 Task: Add an event  with title  Product Demo Day, date '2024/04/26' to 2024/04/28 & Select Event type as  Group. Add location for the event as  654 Via Veneto, Rome, Italy and add a description: A team outing is a planned event or activity that takes employees out of the usual work environment to engage in recreational and team-building activities. It provides an opportunity for team members to bond, unwind, and strengthen their professional relationships in a more relaxed setting.Create an event link  http-productdemodaycom & Select the event color as  Orange. , logged in from the account softage.1@softage.netand send the event invitation to softage.2@softage.net and softage.3@softage.net
Action: Mouse moved to (701, 104)
Screenshot: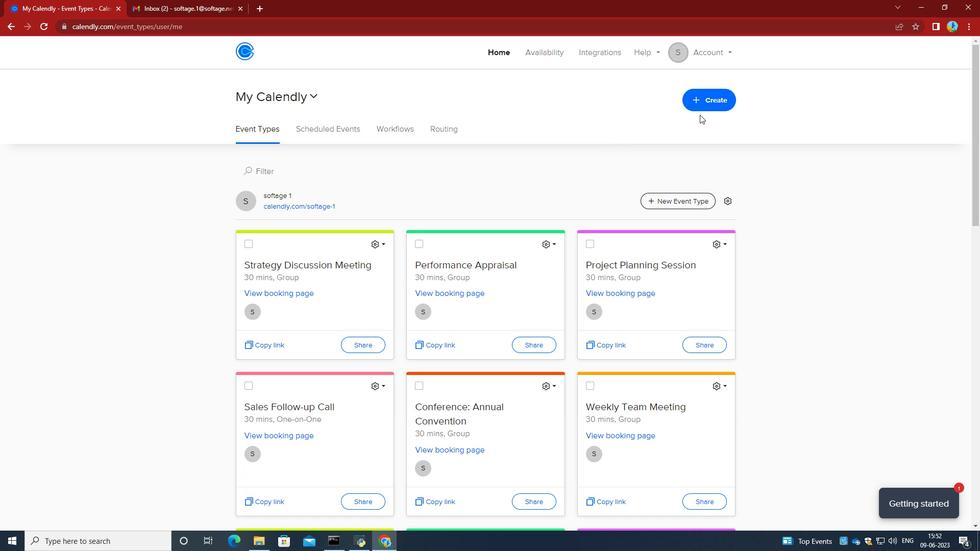 
Action: Mouse pressed left at (701, 104)
Screenshot: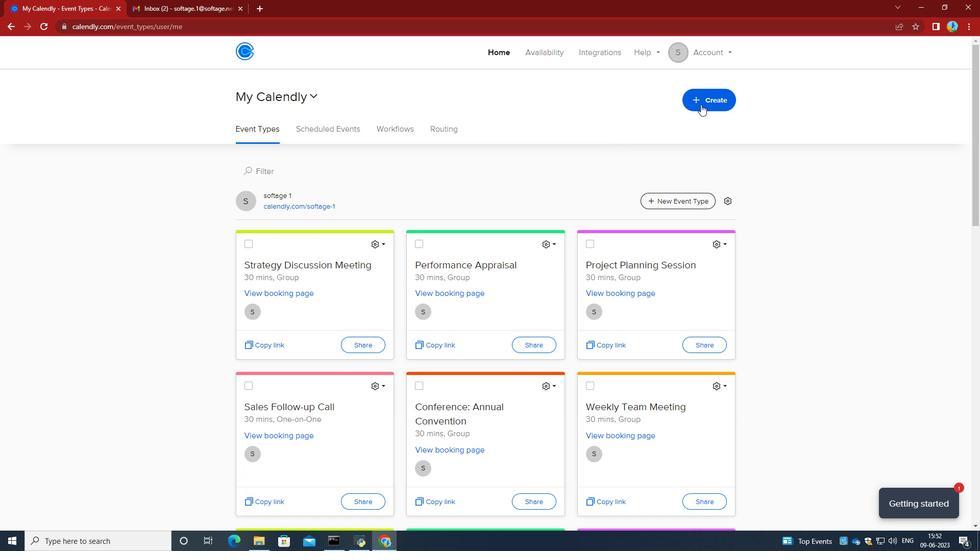 
Action: Mouse moved to (622, 135)
Screenshot: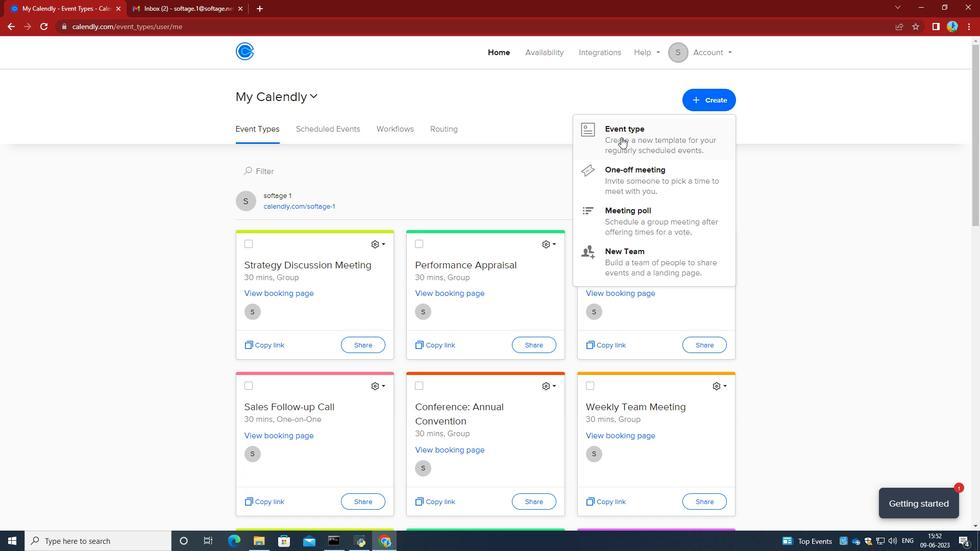 
Action: Mouse pressed left at (622, 135)
Screenshot: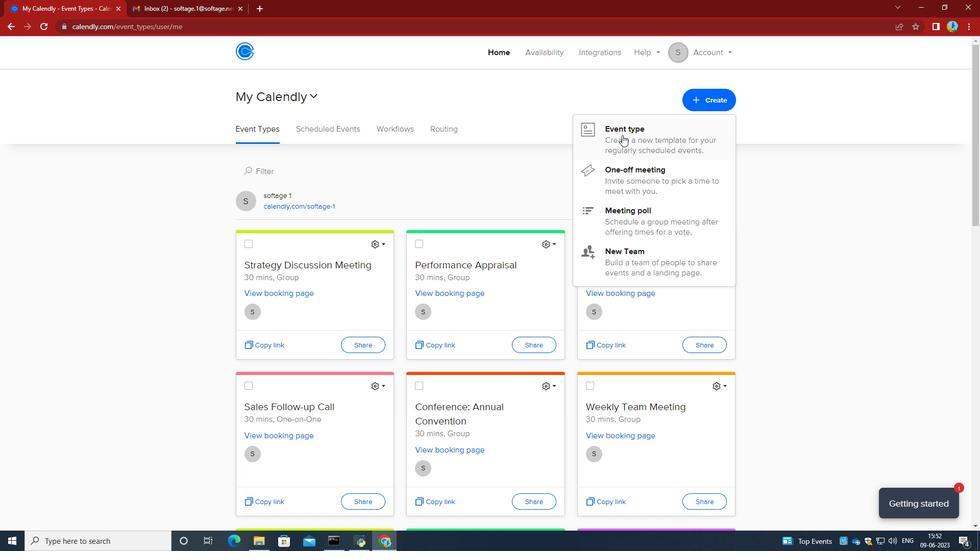 
Action: Mouse moved to (465, 220)
Screenshot: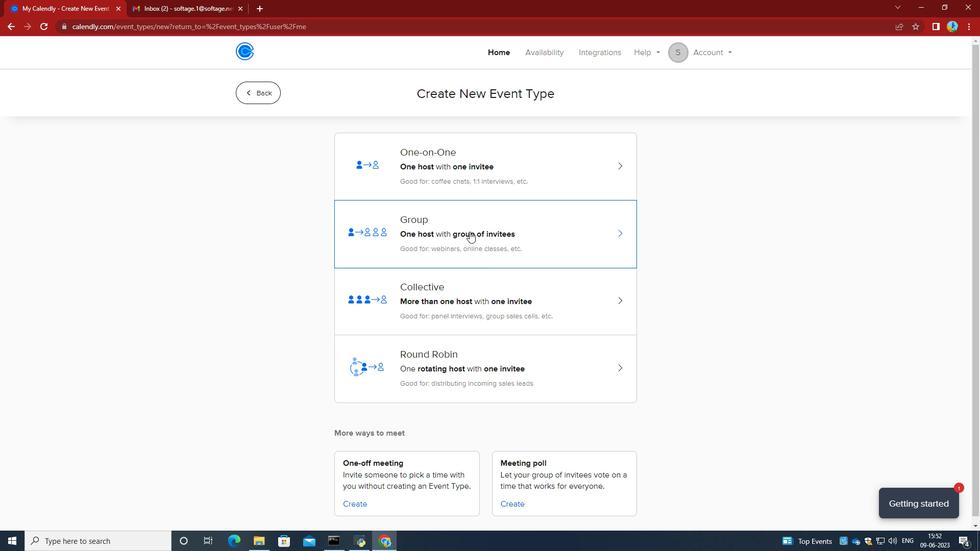 
Action: Mouse pressed left at (465, 220)
Screenshot: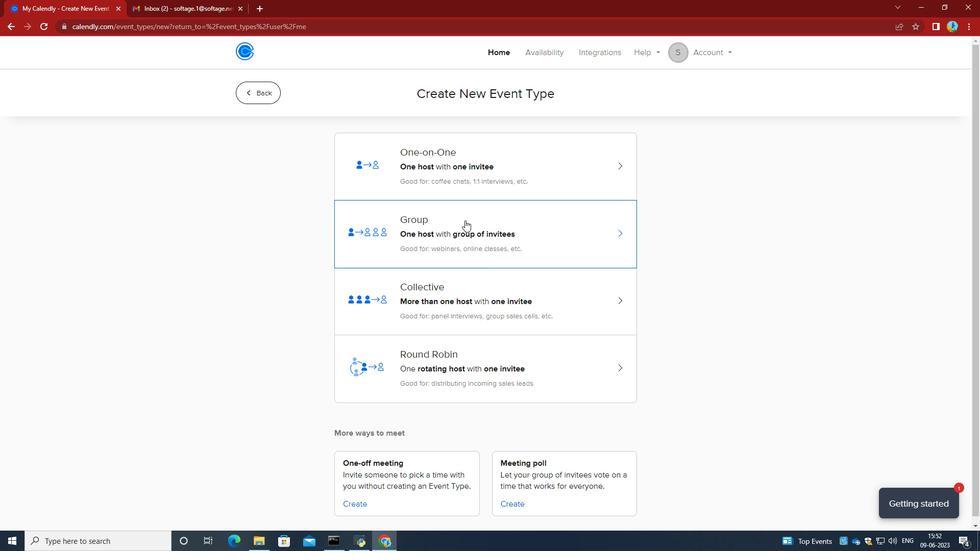 
Action: Mouse moved to (333, 235)
Screenshot: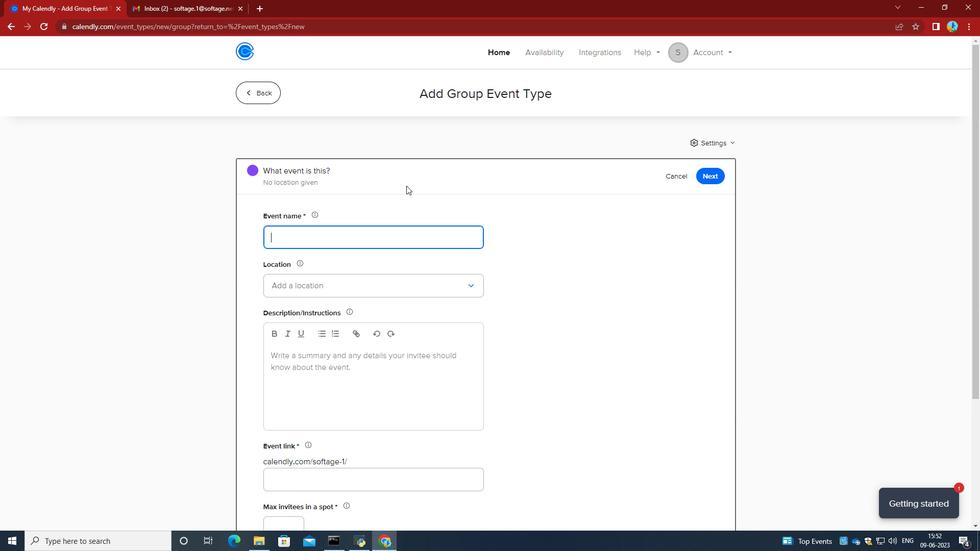 
Action: Mouse pressed left at (333, 235)
Screenshot: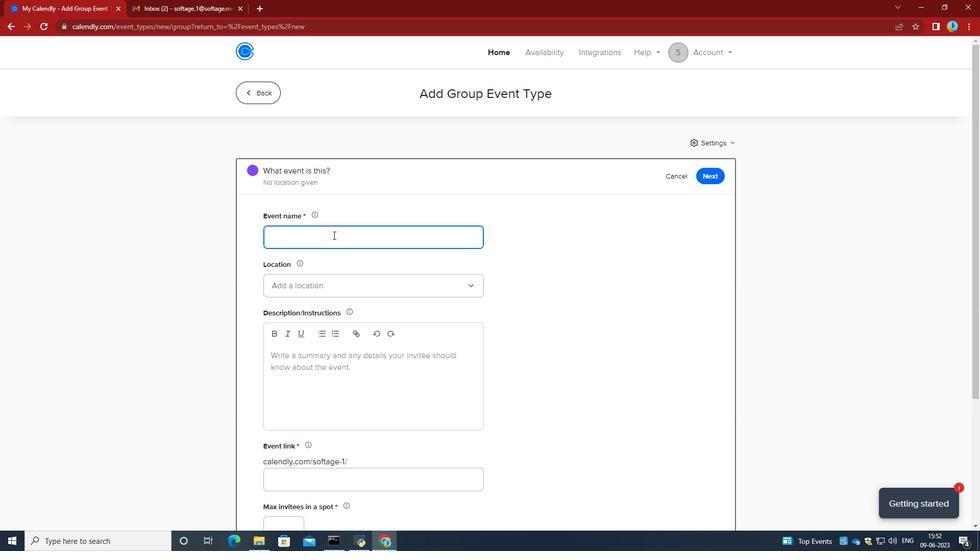 
Action: Key pressed <Key.caps_lock>P<Key.caps_lock>roduct<Key.space><Key.caps_lock>D<Key.caps_lock>emo<Key.space><Key.caps_lock>D<Key.caps_lock>ay<Key.space>
Screenshot: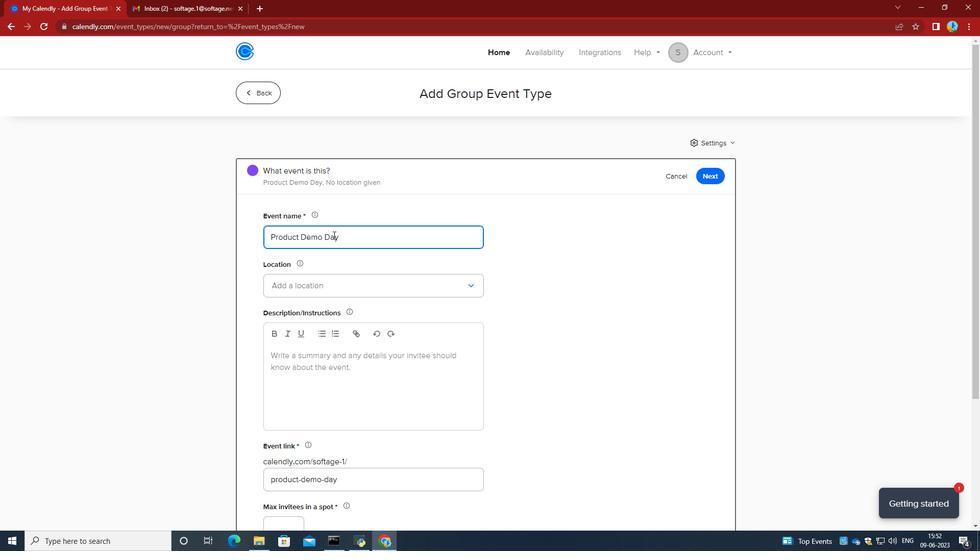 
Action: Mouse moved to (319, 283)
Screenshot: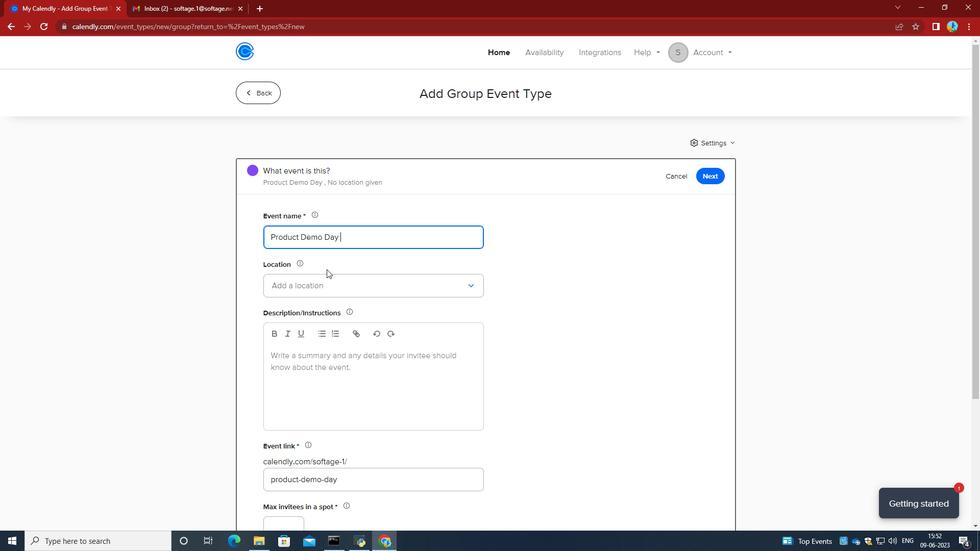 
Action: Mouse pressed left at (319, 283)
Screenshot: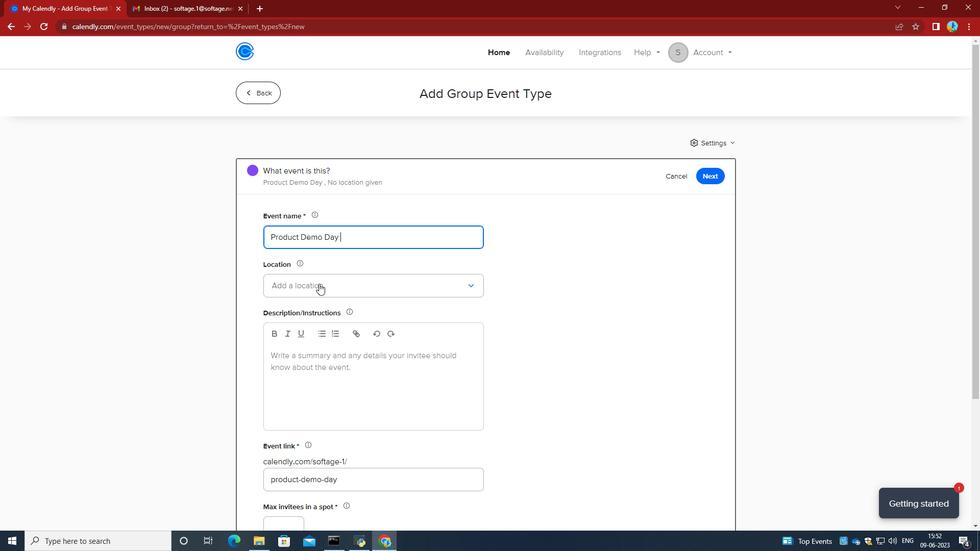
Action: Mouse moved to (313, 311)
Screenshot: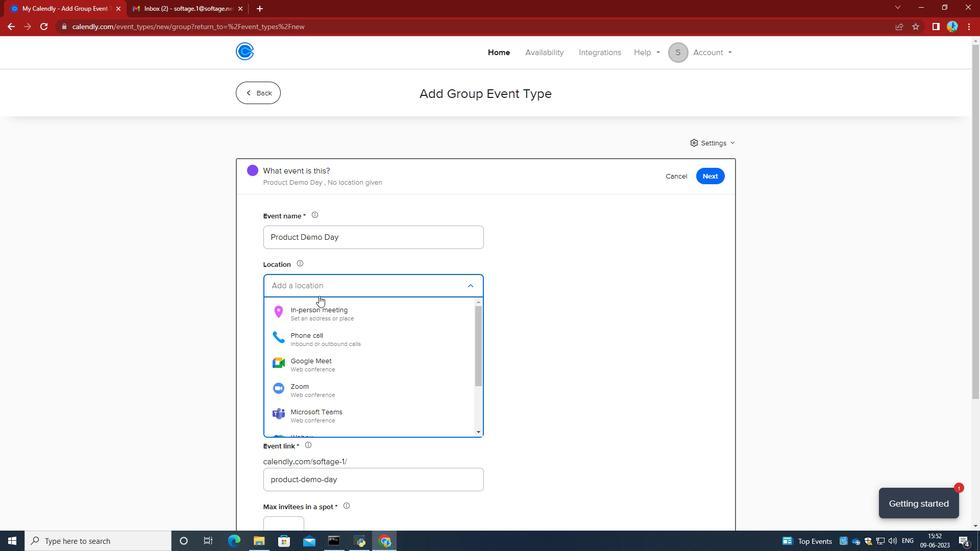 
Action: Mouse pressed left at (313, 311)
Screenshot: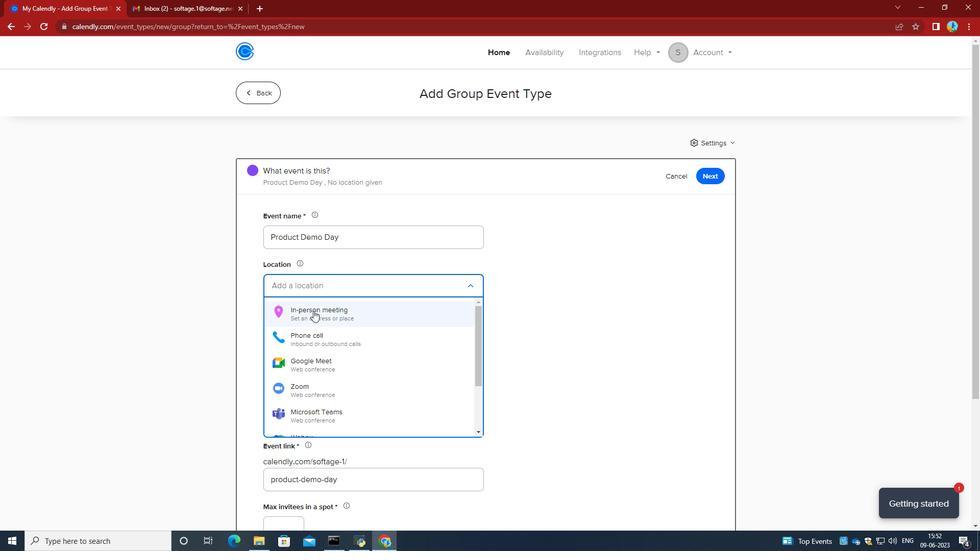 
Action: Mouse moved to (467, 168)
Screenshot: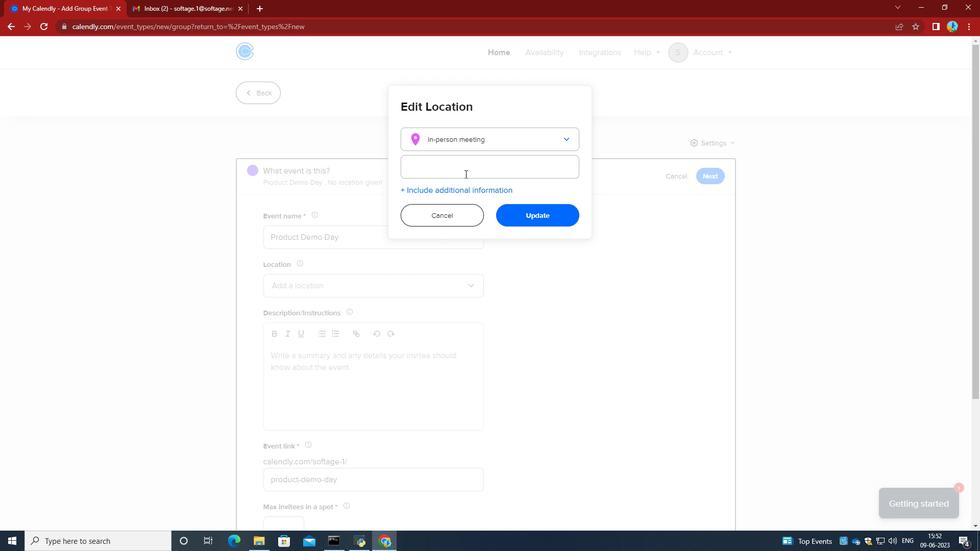 
Action: Mouse pressed left at (467, 168)
Screenshot: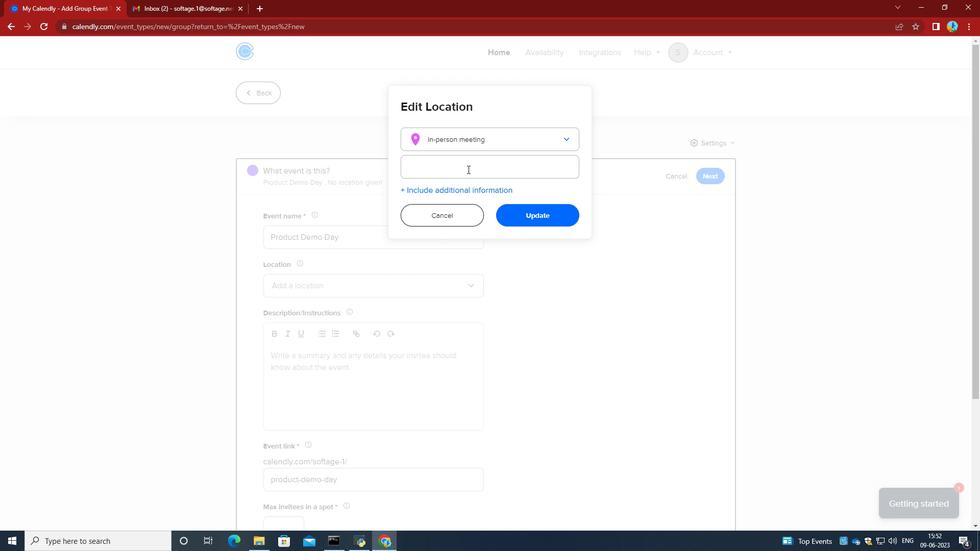 
Action: Mouse moved to (468, 168)
Screenshot: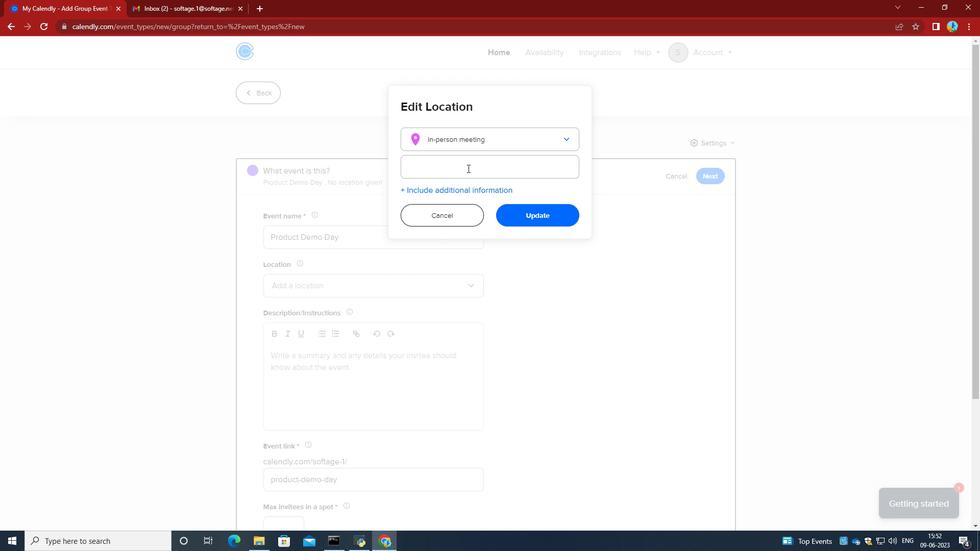 
Action: Key pressed 654<Key.space><Key.caps_lock>V<Key.caps_lock>ia<Key.space><Key.caps_lock>V<Key.caps_lock>eneto,<Key.space><Key.caps_lock>R<Key.caps_lock>ome,<Key.space><Key.caps_lock>I<Key.caps_lock>taly
Screenshot: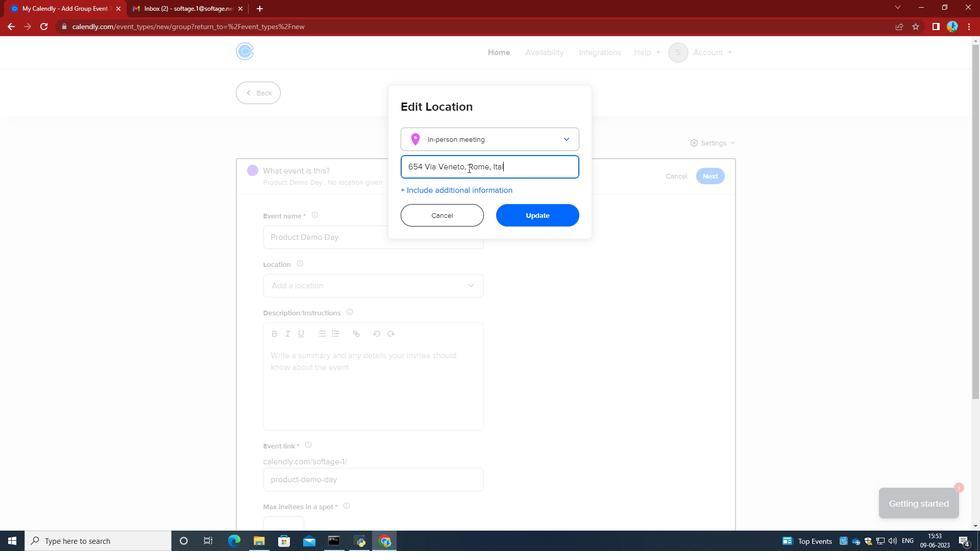 
Action: Mouse moved to (550, 222)
Screenshot: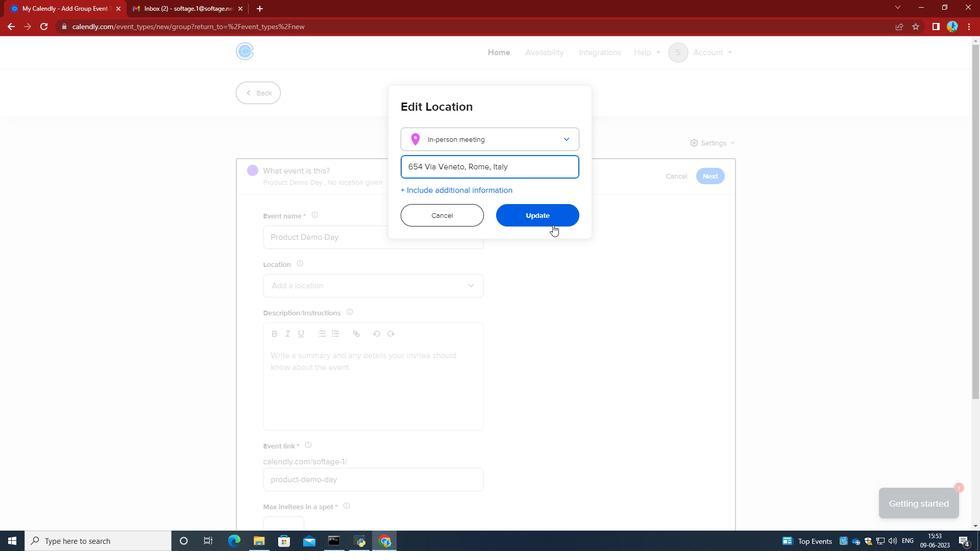 
Action: Mouse pressed left at (550, 222)
Screenshot: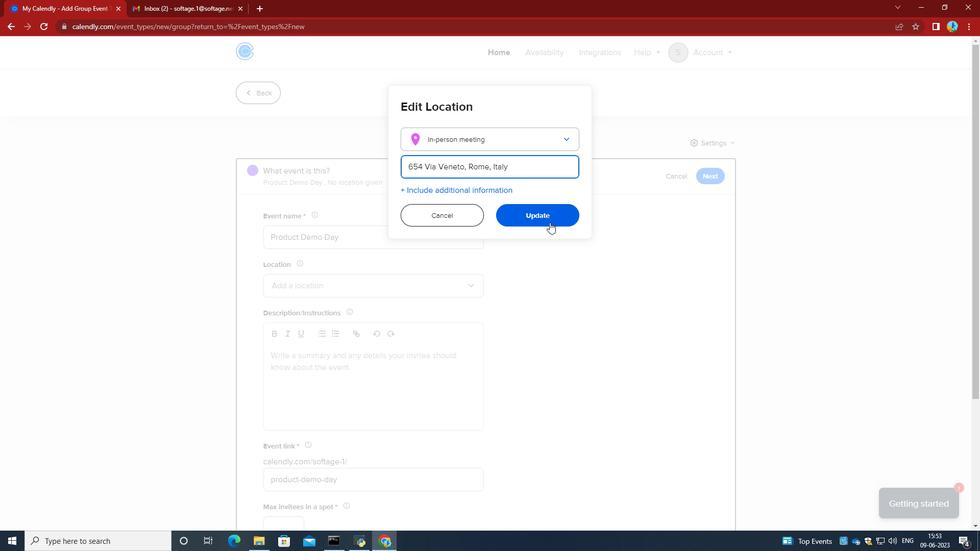 
Action: Mouse moved to (354, 387)
Screenshot: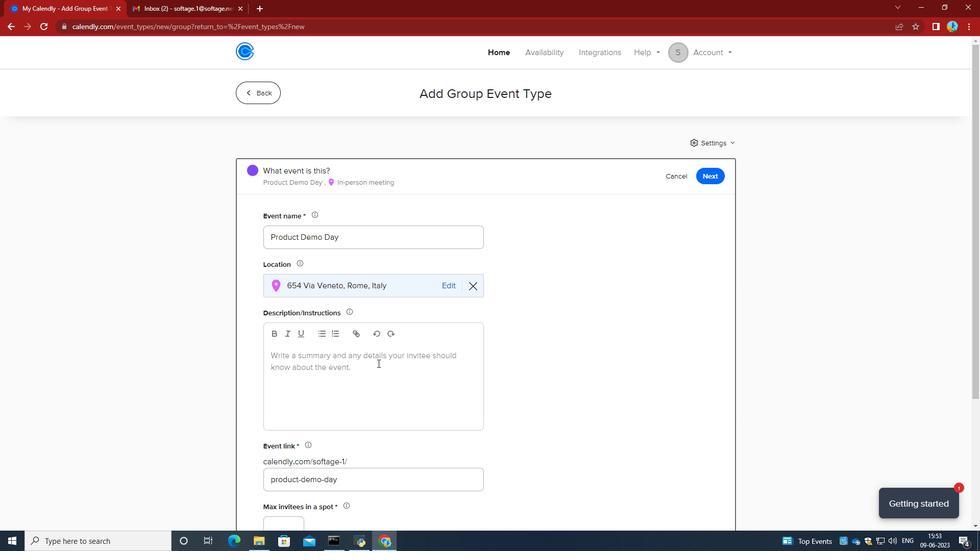 
Action: Mouse pressed left at (354, 387)
Screenshot: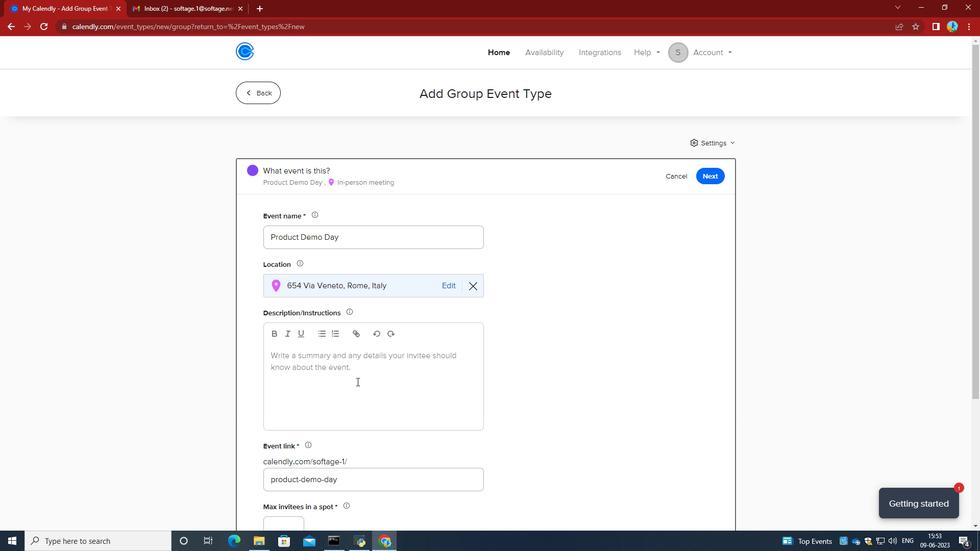 
Action: Key pressed <Key.caps_lock>A<Key.space><Key.caps_lock>team<Key.space>bu<Key.backspace><Key.backspace>outing<Key.space>is<Key.space>a<Key.space>planned<Key.space>event<Key.space>or<Key.space>activity<Key.space>that<Key.space>takes<Key.space>employees<Key.space>out<Key.space>of<Key.space>the<Key.space>usual<Key.space>work<Key.space>environment<Key.space>to<Key.space>engage<Key.space>in<Key.space>recreational<Key.space>and<Key.space>team-building<Key.space>activities.<Key.space><Key.caps_lock>I<Key.caps_lock>t<Key.space>provides<Key.space>an<Key.space>opportunity<Key.space>for<Key.space>team<Key.space>members<Key.space>to<Key.space>bond,<Key.space>unwind,<Key.space>and<Key.space>strengthrn<Key.backspace><Key.backspace>en<Key.space>their<Key.space>professional<Key.space>relationship<Key.space>in<Key.space>a<Key.space>more<Key.space>relaxed<Key.space>setting.<Key.space>
Screenshot: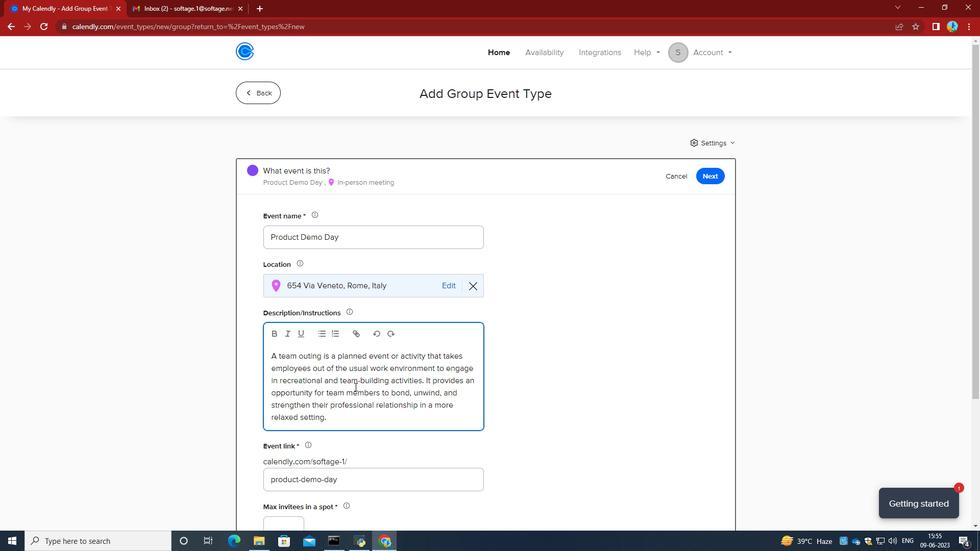 
Action: Mouse moved to (344, 482)
Screenshot: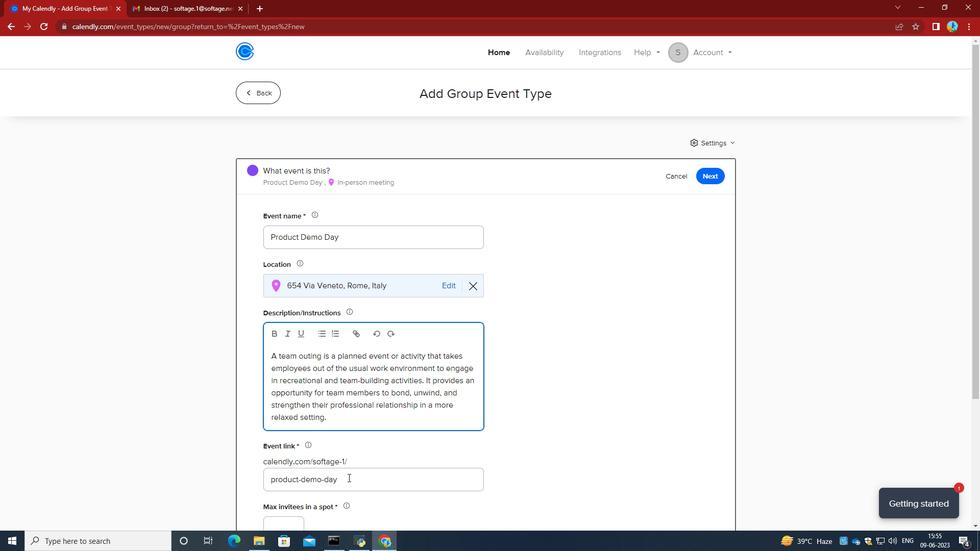 
Action: Mouse pressed left at (344, 482)
Screenshot: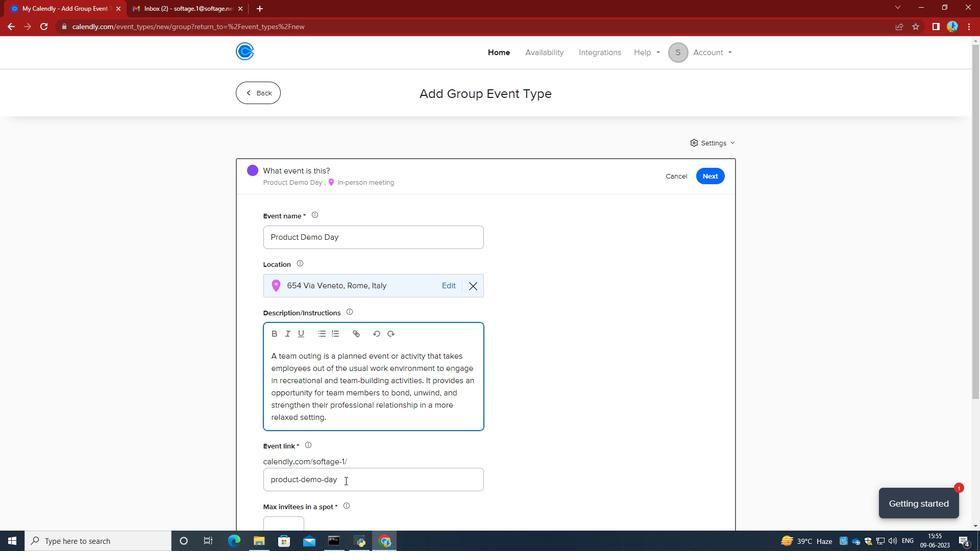 
Action: Mouse moved to (266, 479)
Screenshot: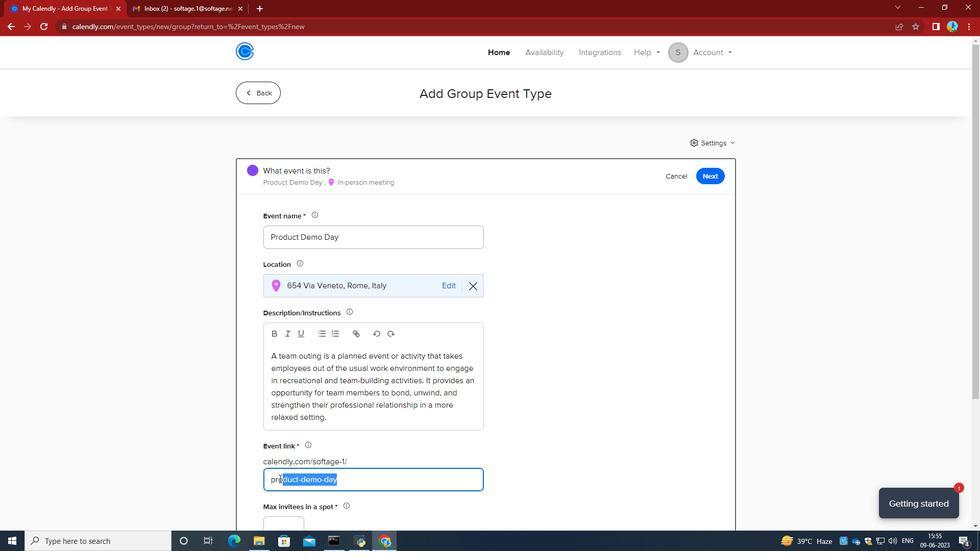 
Action: Key pressed <Key.backspace>http-productdemodaycom
Screenshot: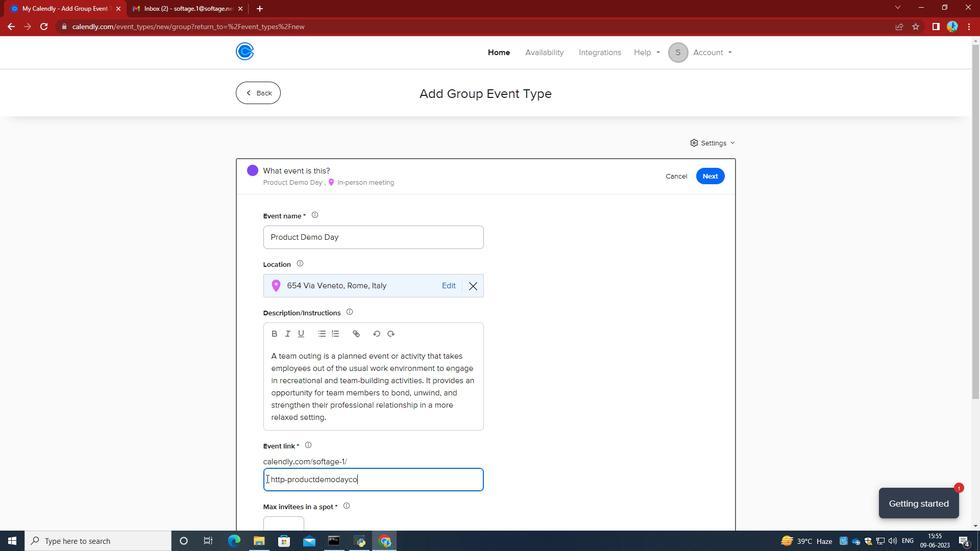 
Action: Mouse moved to (281, 470)
Screenshot: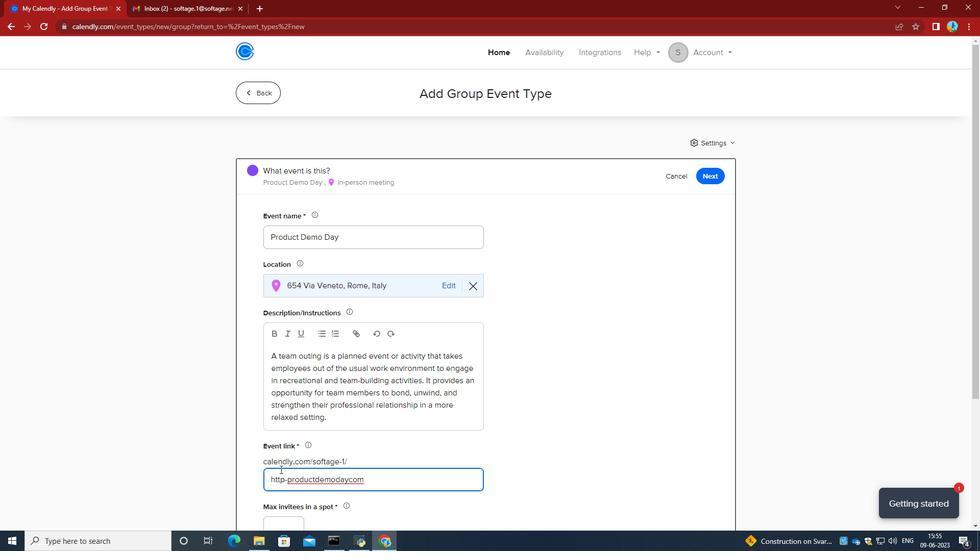 
Action: Mouse scrolled (281, 469) with delta (0, 0)
Screenshot: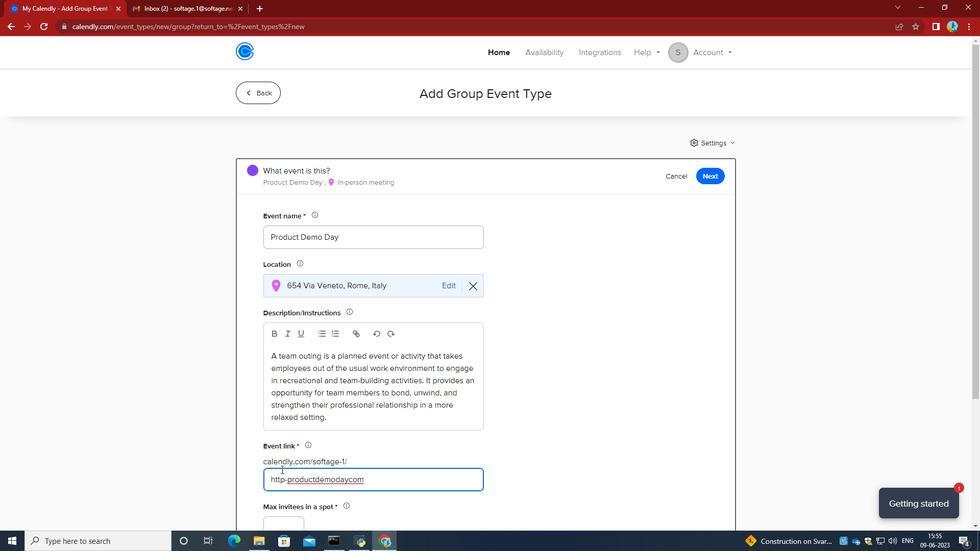 
Action: Mouse moved to (286, 472)
Screenshot: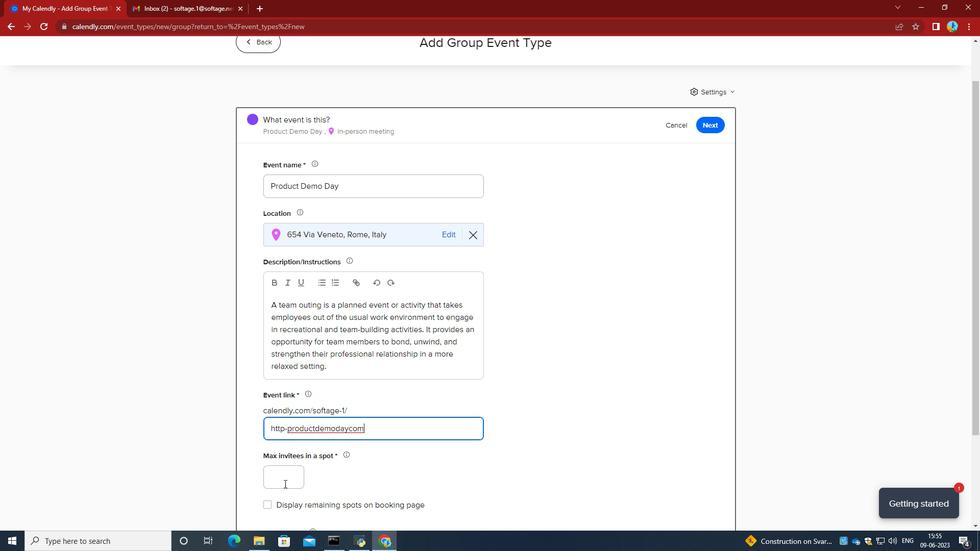 
Action: Mouse pressed left at (286, 472)
Screenshot: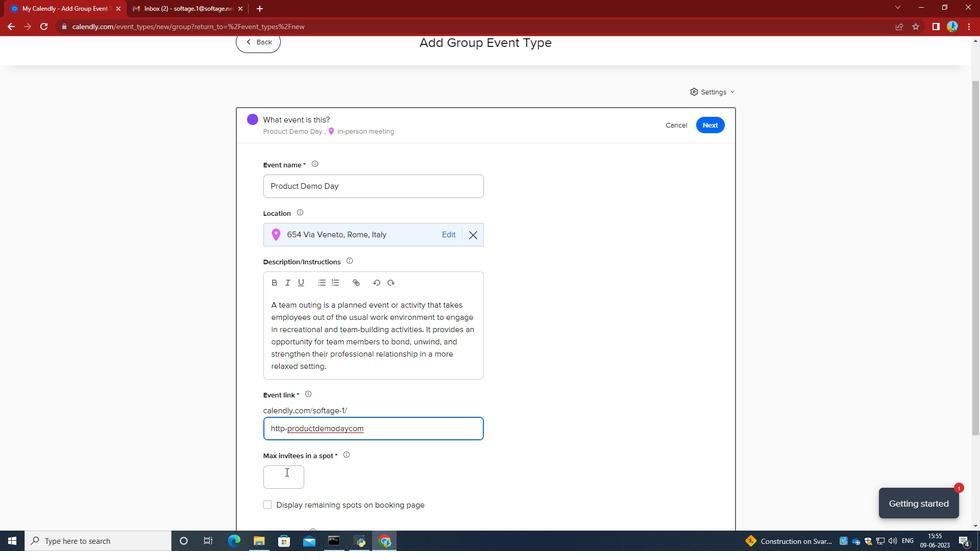 
Action: Key pressed 2
Screenshot: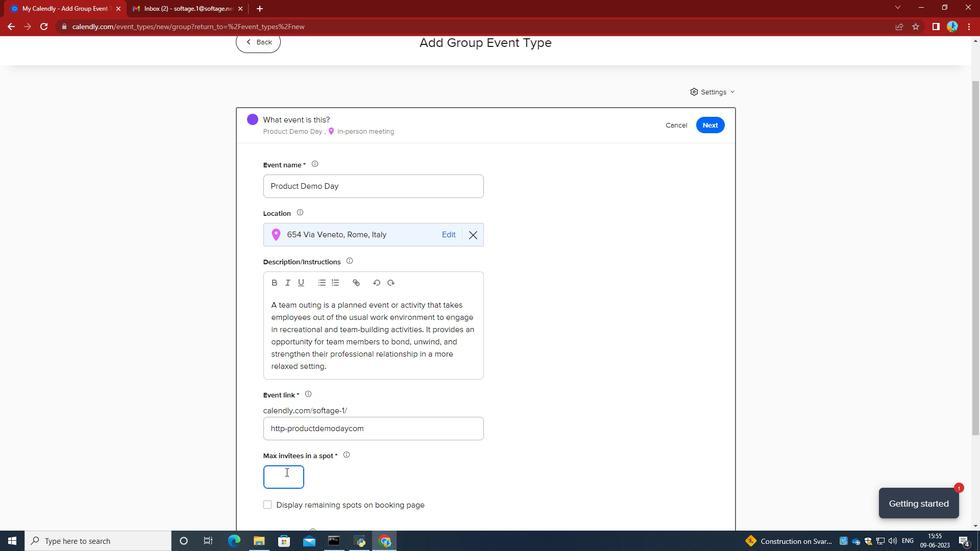 
Action: Mouse moved to (343, 469)
Screenshot: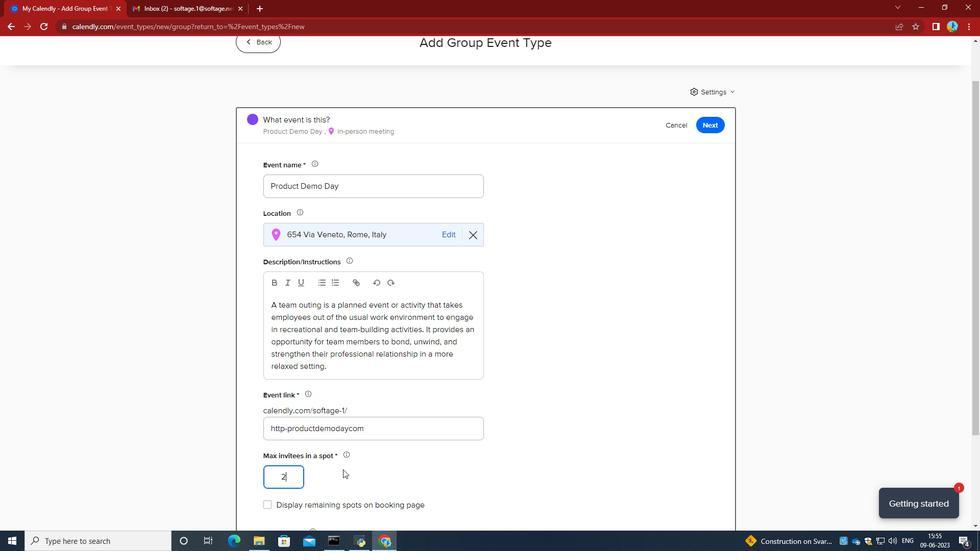 
Action: Mouse scrolled (343, 469) with delta (0, 0)
Screenshot: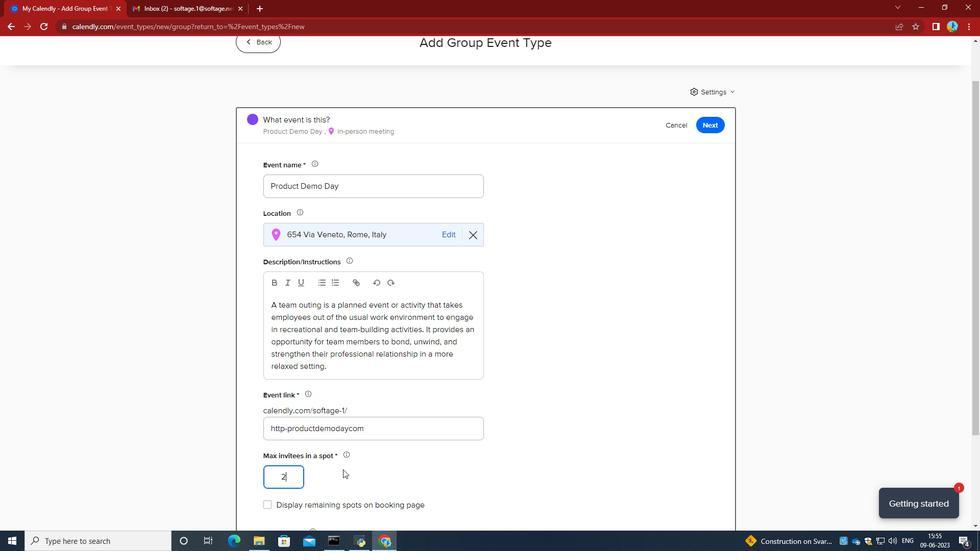 
Action: Mouse moved to (344, 469)
Screenshot: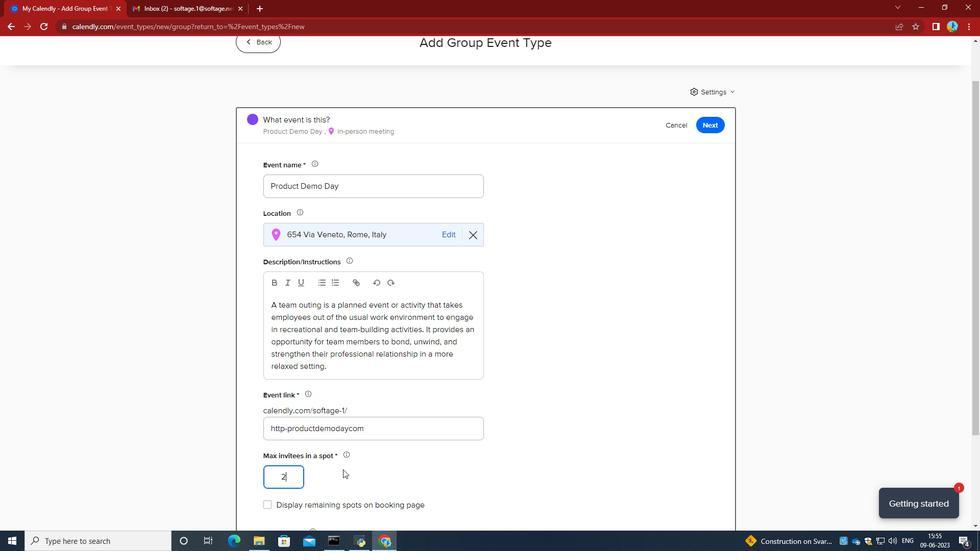 
Action: Mouse scrolled (344, 469) with delta (0, 0)
Screenshot: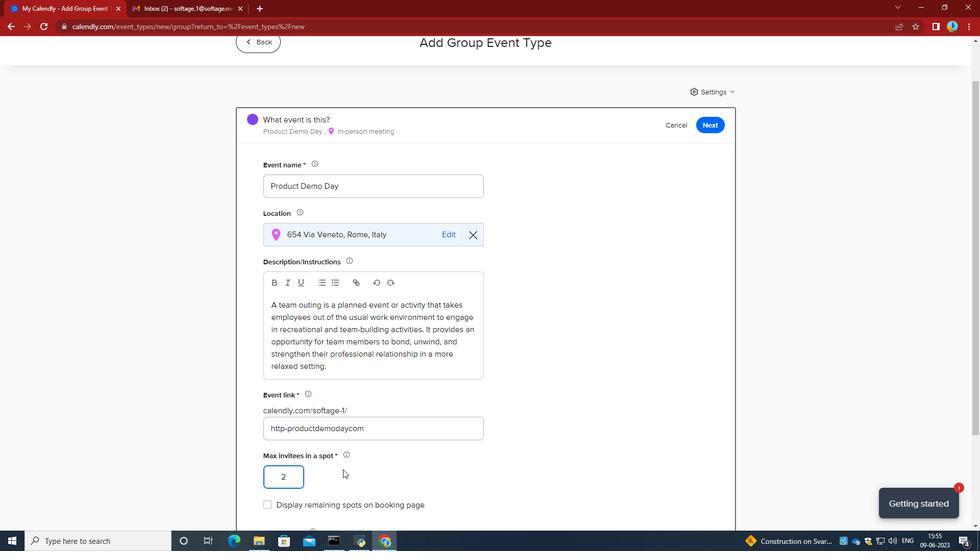 
Action: Mouse moved to (345, 471)
Screenshot: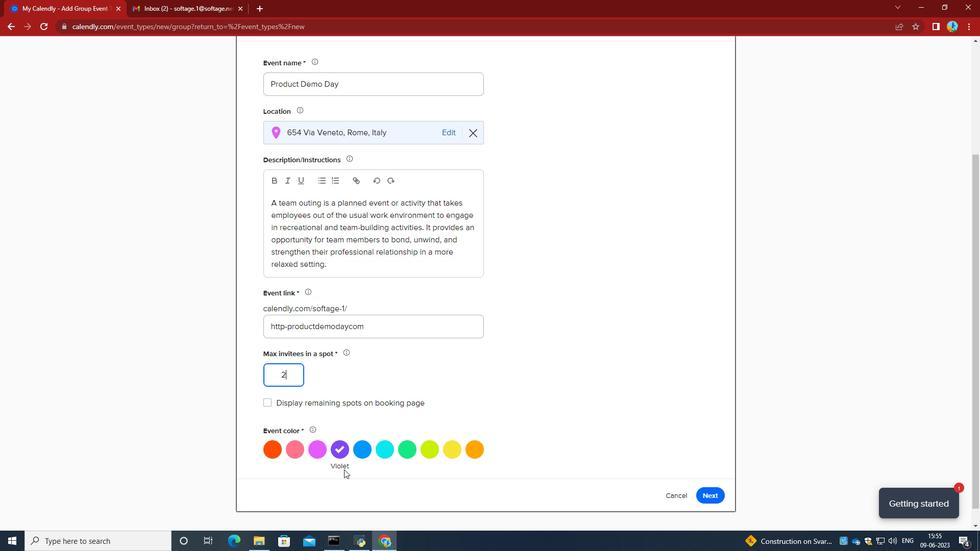 
Action: Mouse scrolled (345, 470) with delta (0, 0)
Screenshot: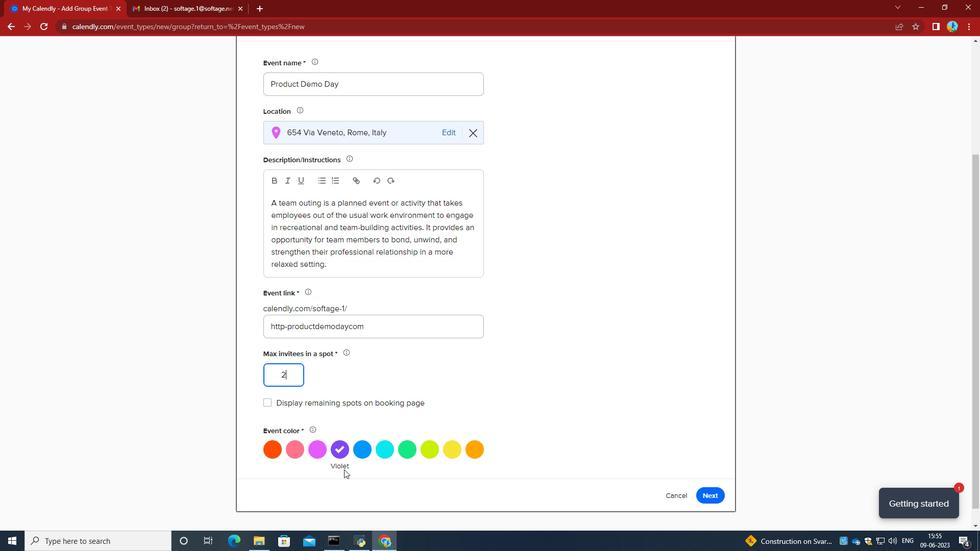 
Action: Mouse moved to (473, 434)
Screenshot: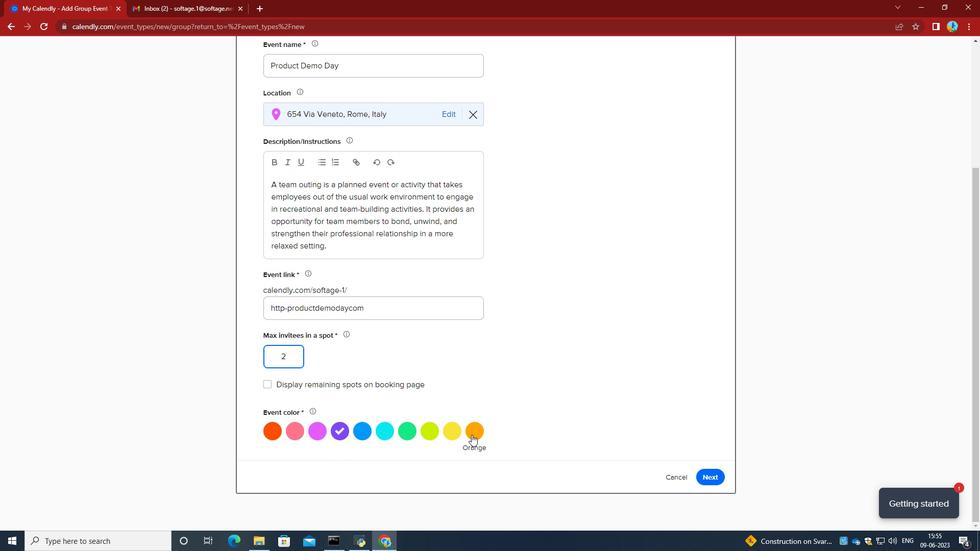
Action: Mouse pressed left at (473, 434)
Screenshot: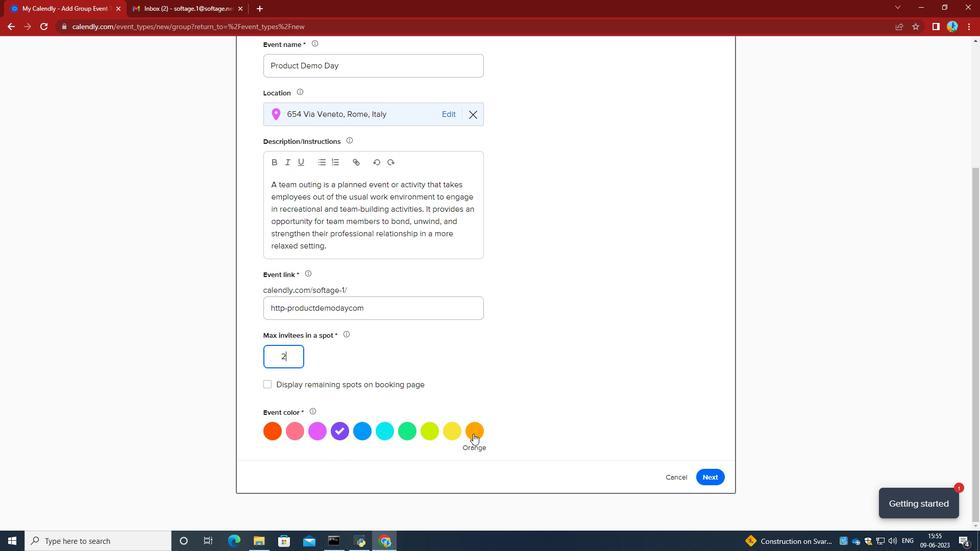 
Action: Mouse moved to (717, 478)
Screenshot: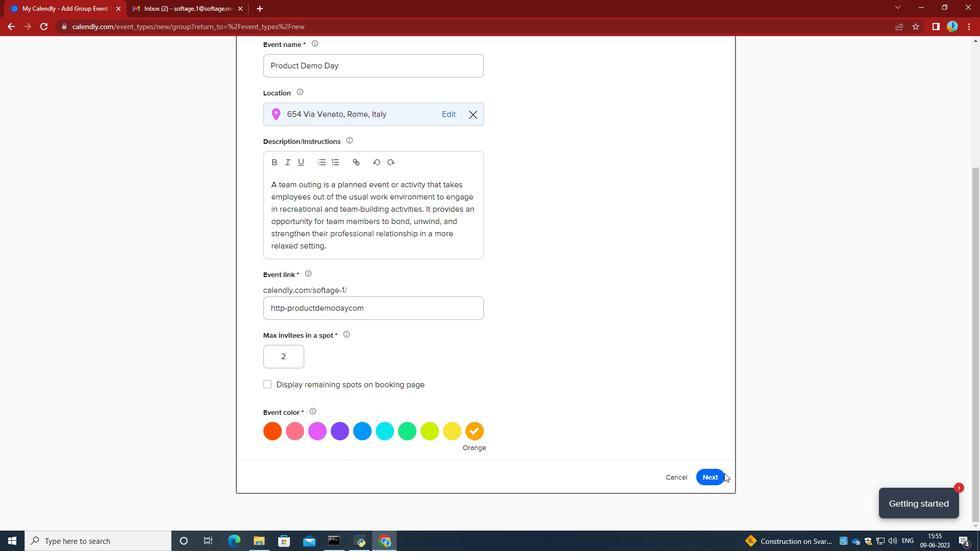 
Action: Mouse pressed left at (717, 478)
Screenshot: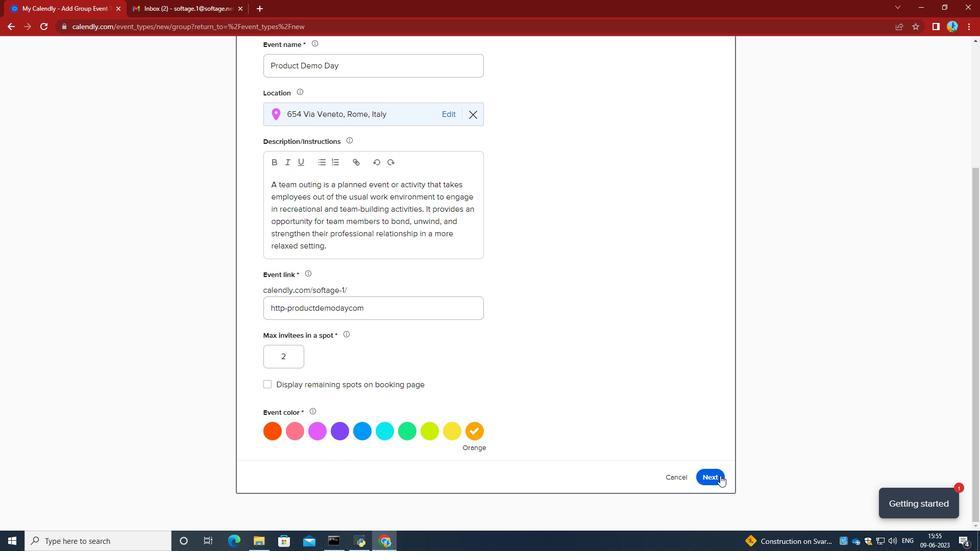 
Action: Mouse moved to (358, 196)
Screenshot: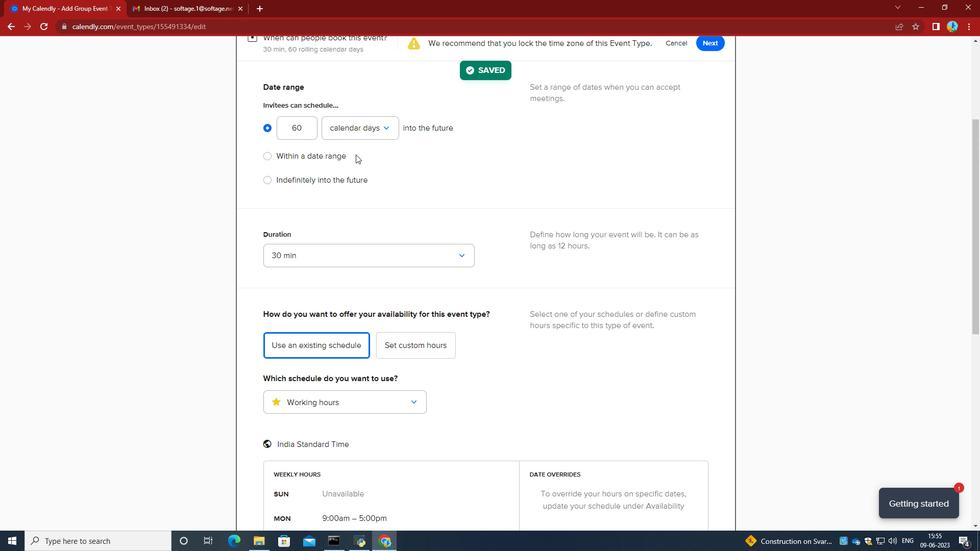 
Action: Mouse scrolled (358, 195) with delta (0, 0)
Screenshot: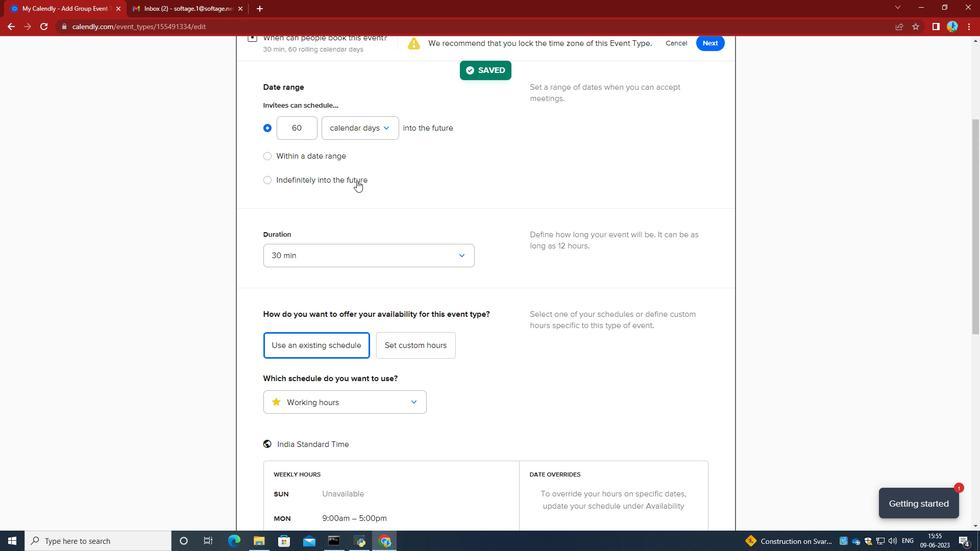 
Action: Mouse scrolled (358, 195) with delta (0, 0)
Screenshot: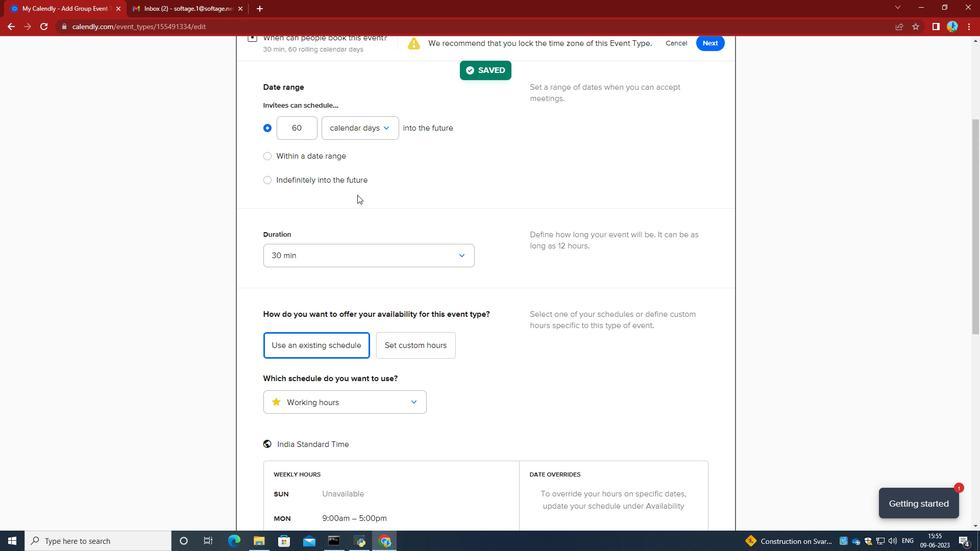 
Action: Mouse moved to (294, 151)
Screenshot: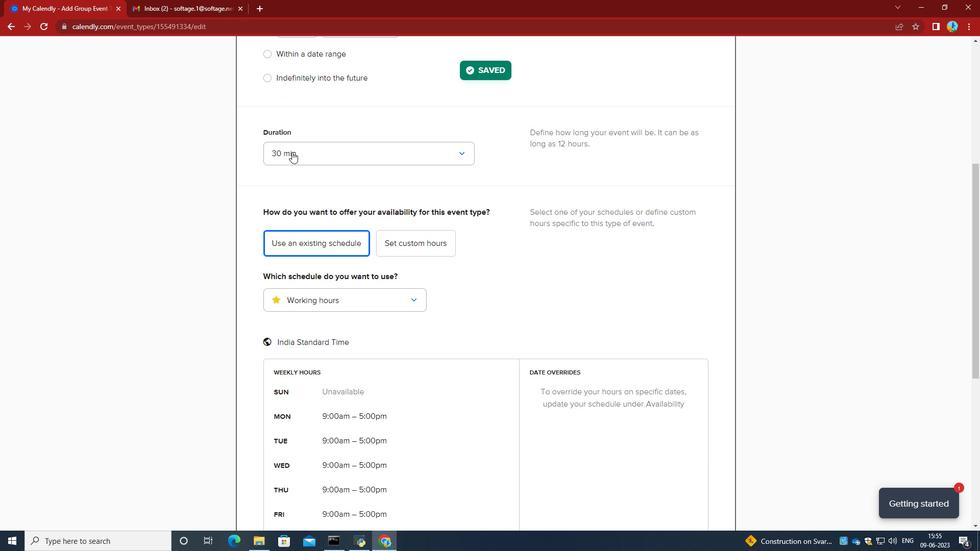 
Action: Mouse scrolled (294, 151) with delta (0, 0)
Screenshot: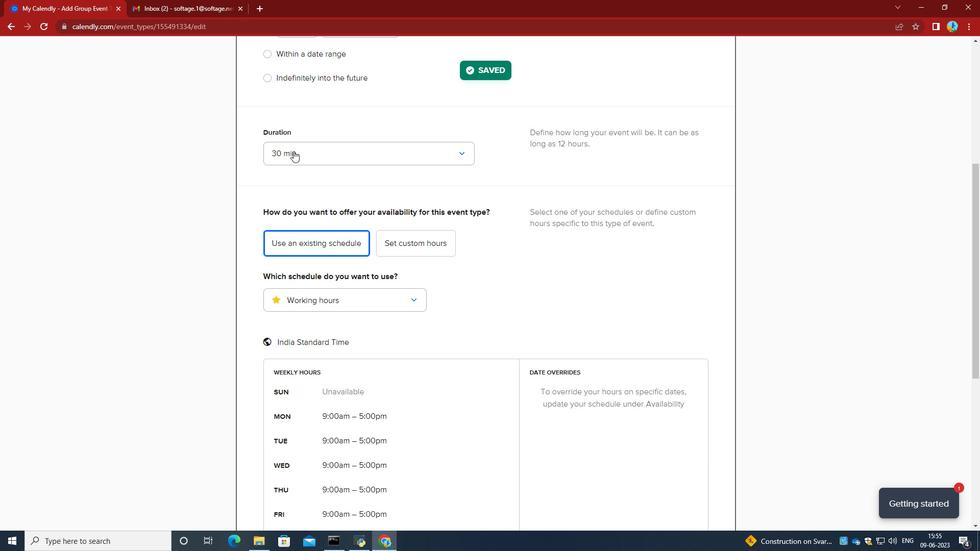 
Action: Mouse scrolled (294, 151) with delta (0, 0)
Screenshot: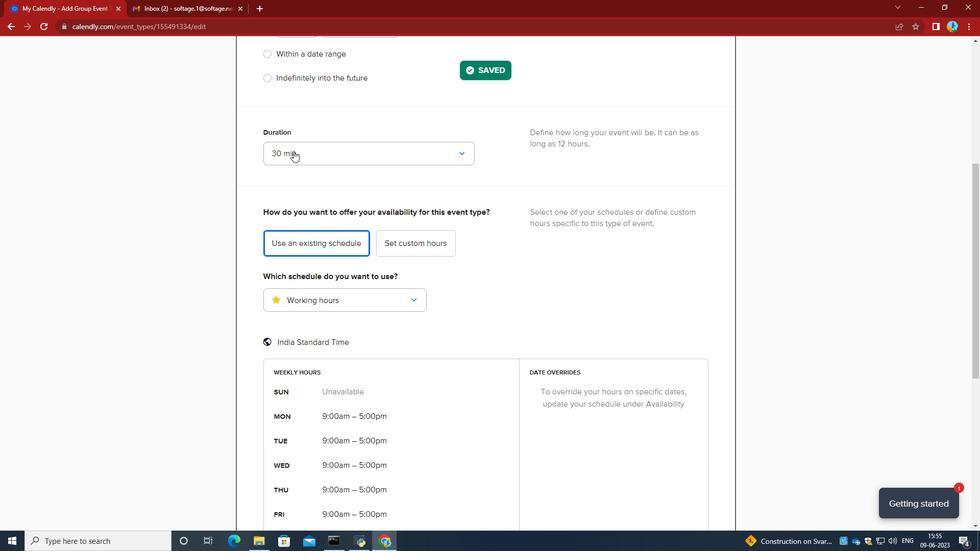 
Action: Mouse scrolled (294, 151) with delta (0, 0)
Screenshot: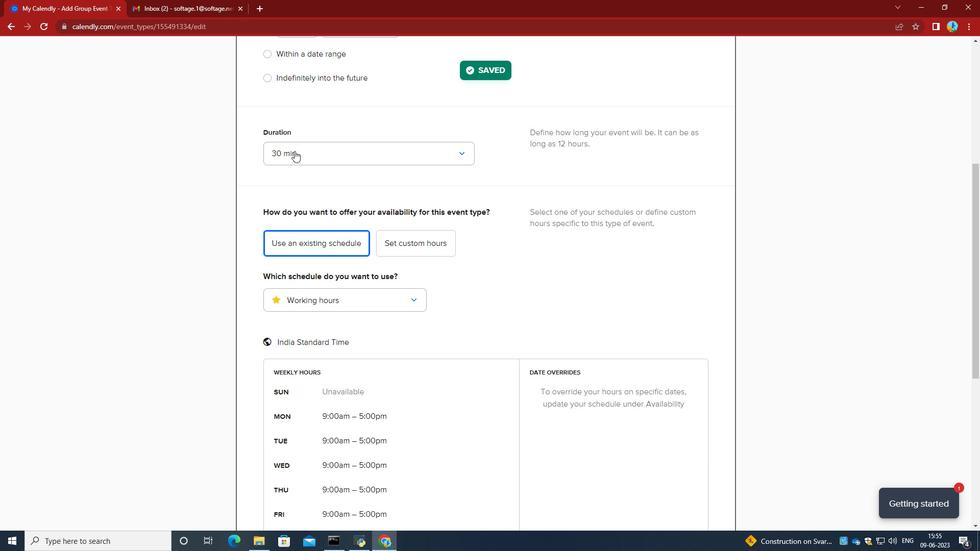 
Action: Mouse moved to (303, 209)
Screenshot: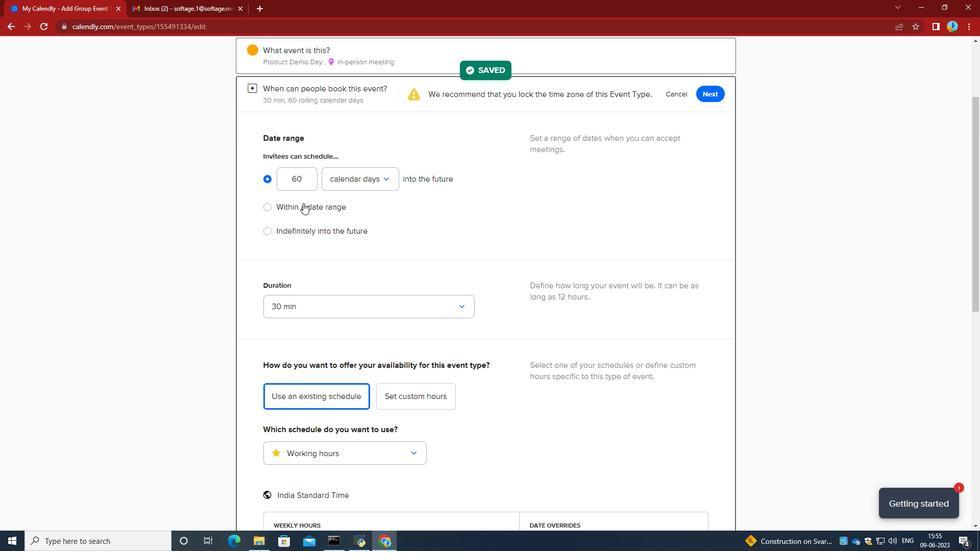 
Action: Mouse pressed left at (303, 209)
Screenshot: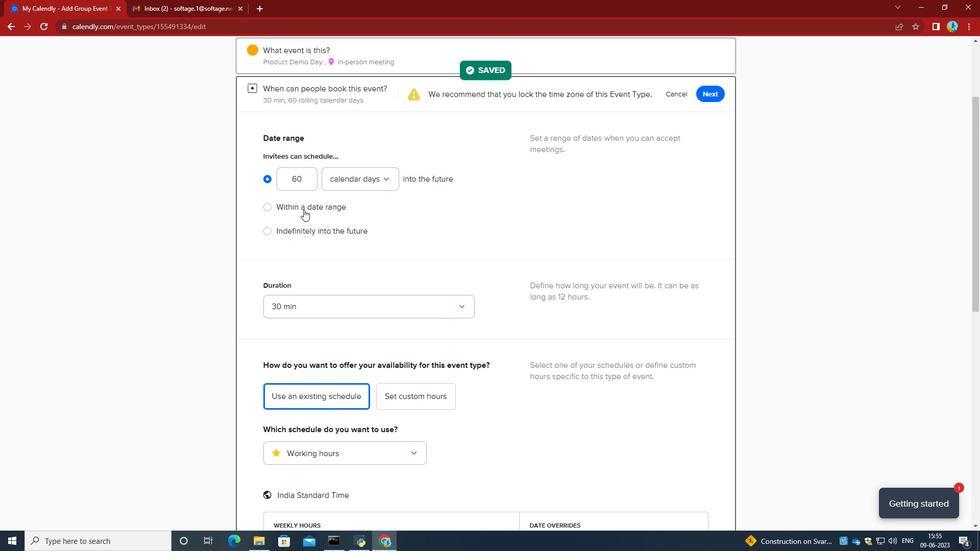
Action: Mouse moved to (392, 211)
Screenshot: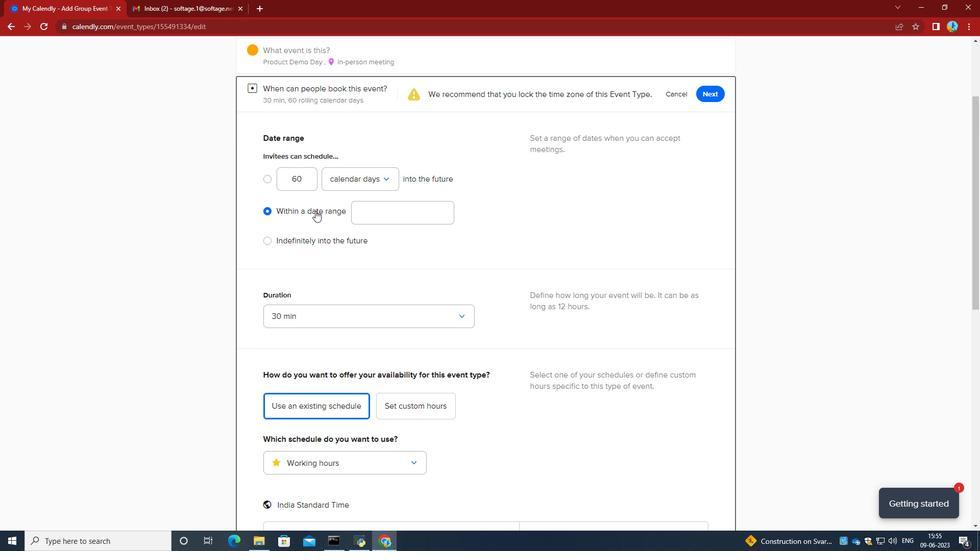 
Action: Mouse pressed left at (392, 211)
Screenshot: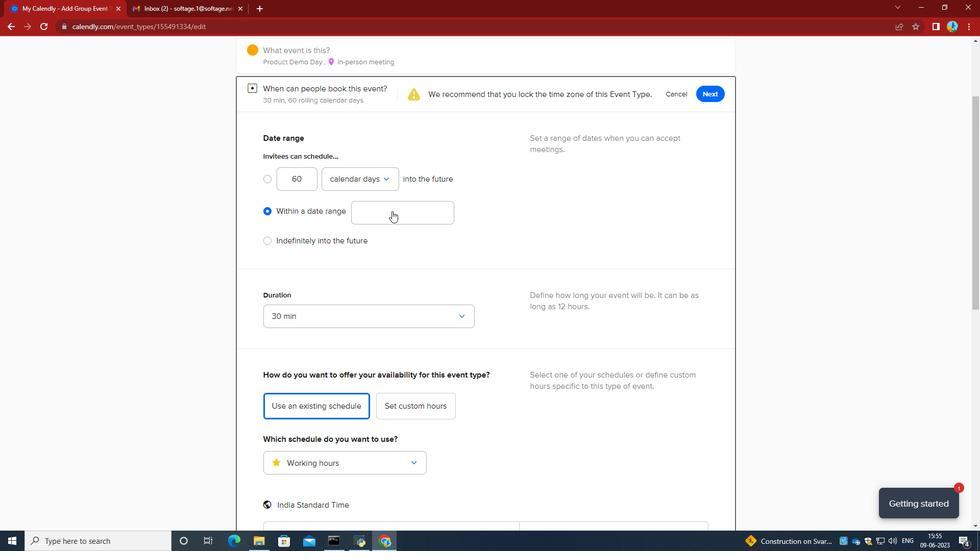 
Action: Mouse moved to (431, 251)
Screenshot: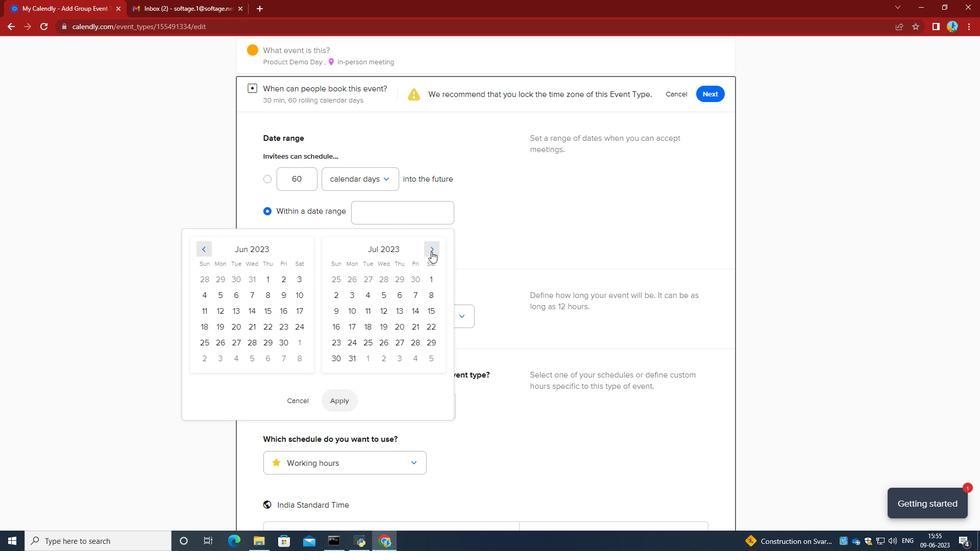 
Action: Mouse pressed left at (431, 251)
Screenshot: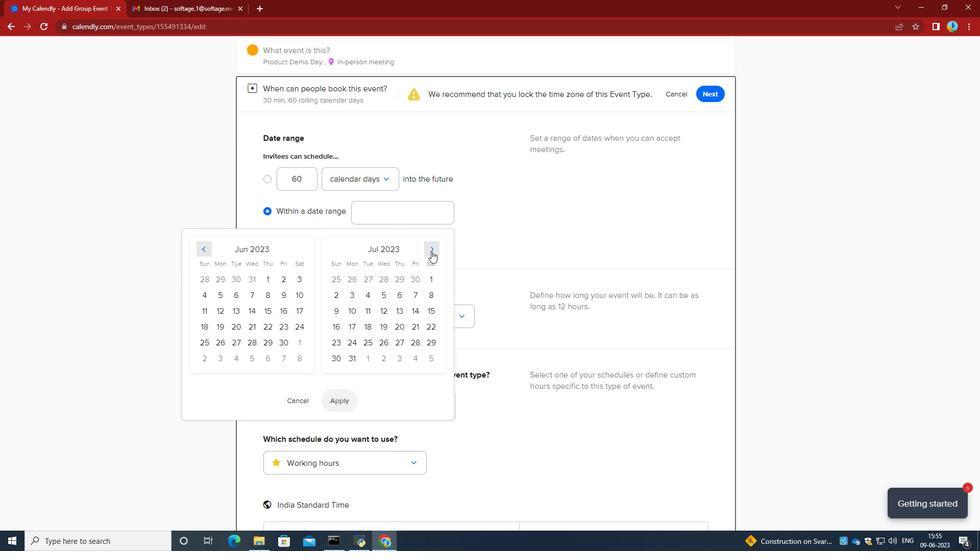 
Action: Mouse pressed left at (431, 251)
Screenshot: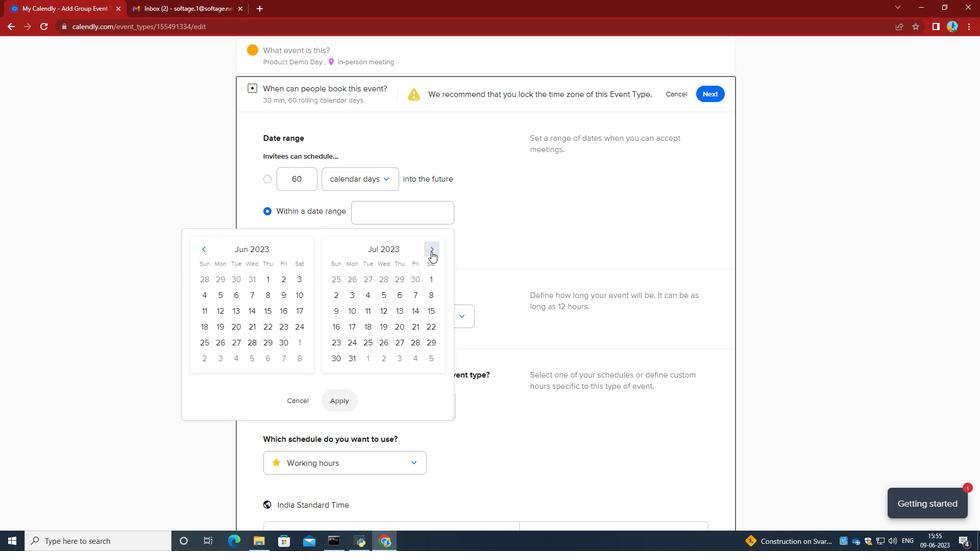 
Action: Mouse pressed left at (431, 251)
Screenshot: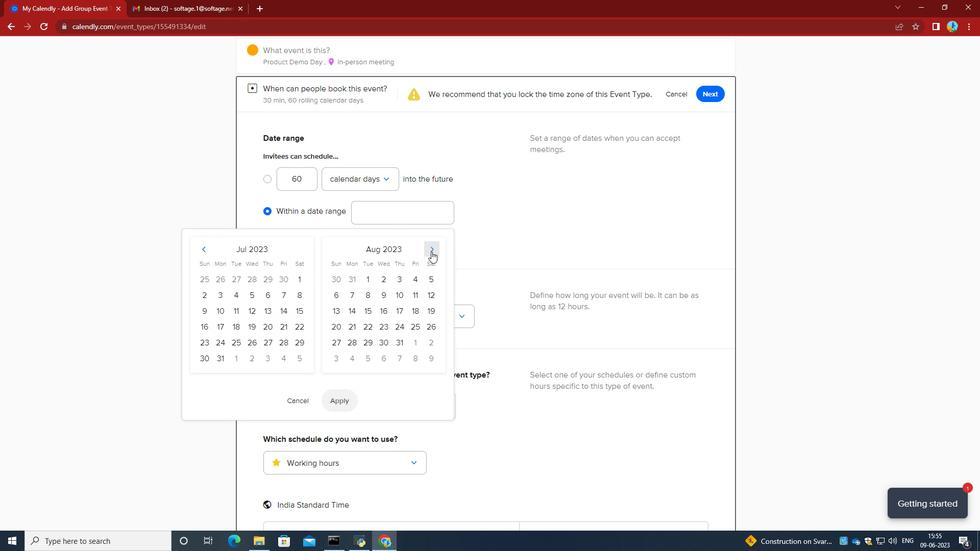 
Action: Mouse pressed left at (431, 251)
Screenshot: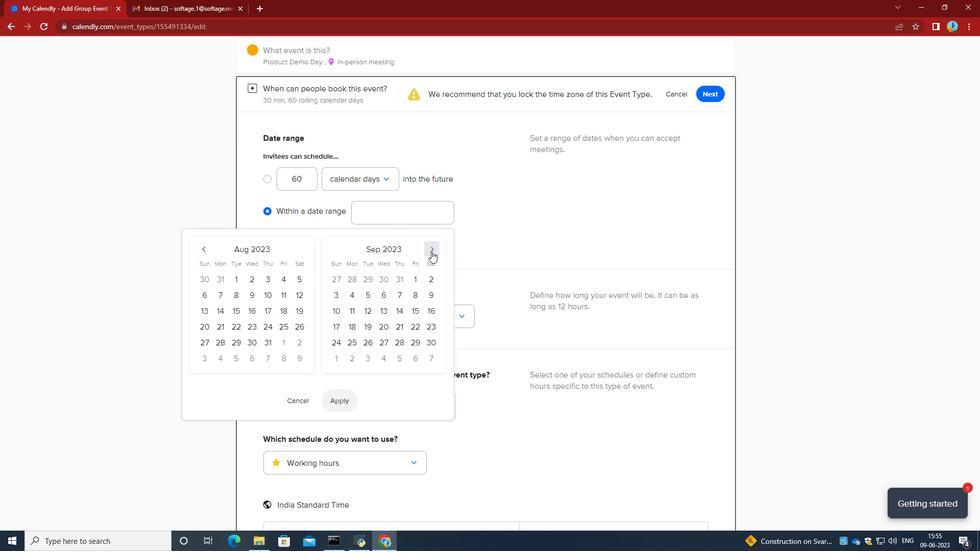 
Action: Mouse pressed left at (431, 251)
Screenshot: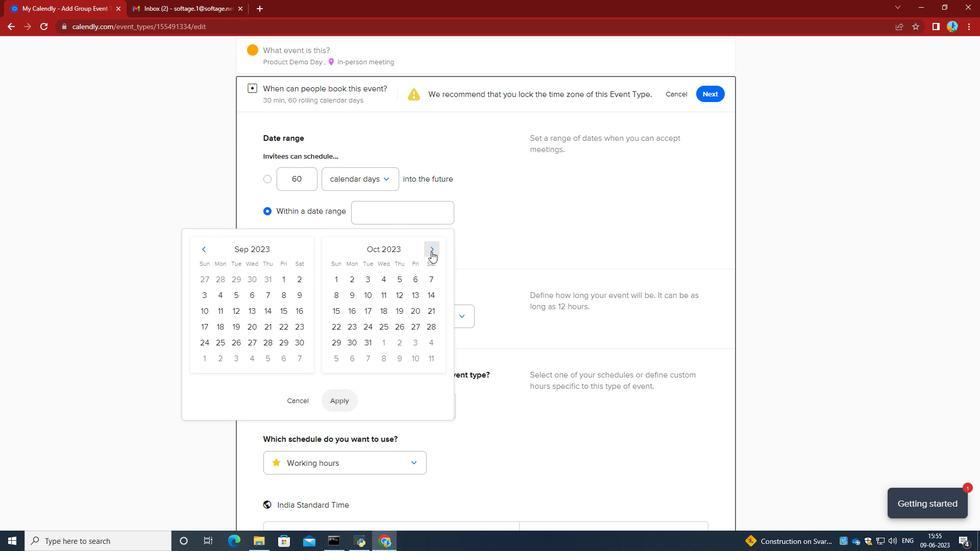 
Action: Mouse pressed left at (431, 251)
Screenshot: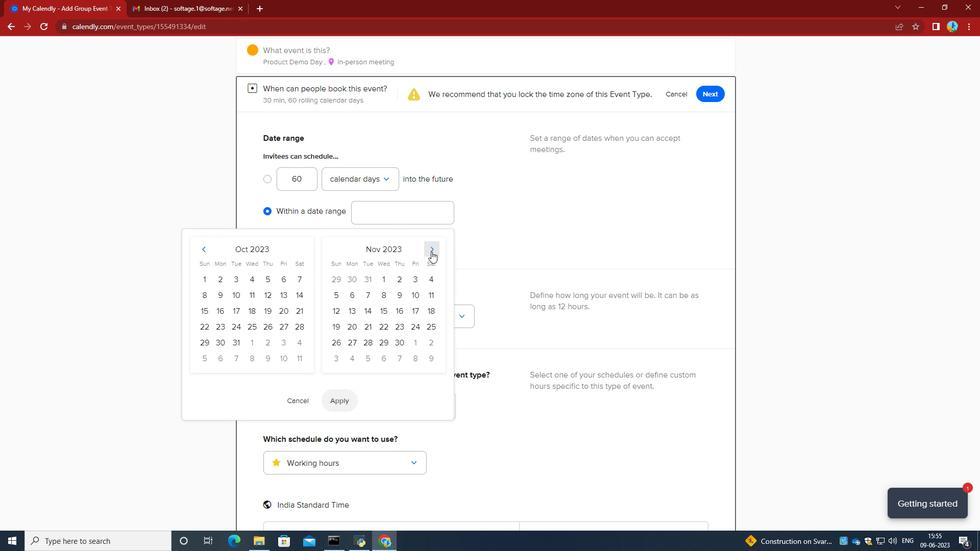 
Action: Mouse pressed left at (431, 251)
Screenshot: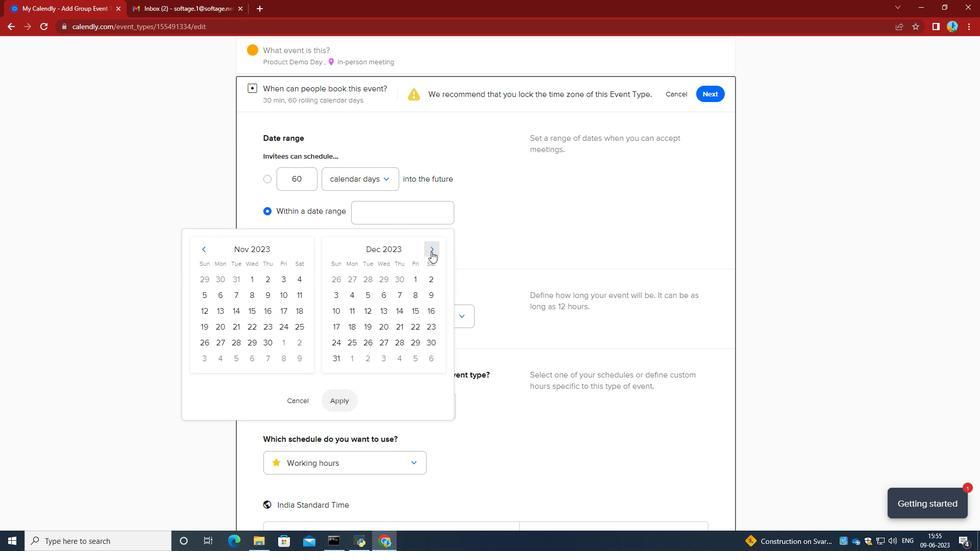 
Action: Mouse pressed left at (431, 251)
Screenshot: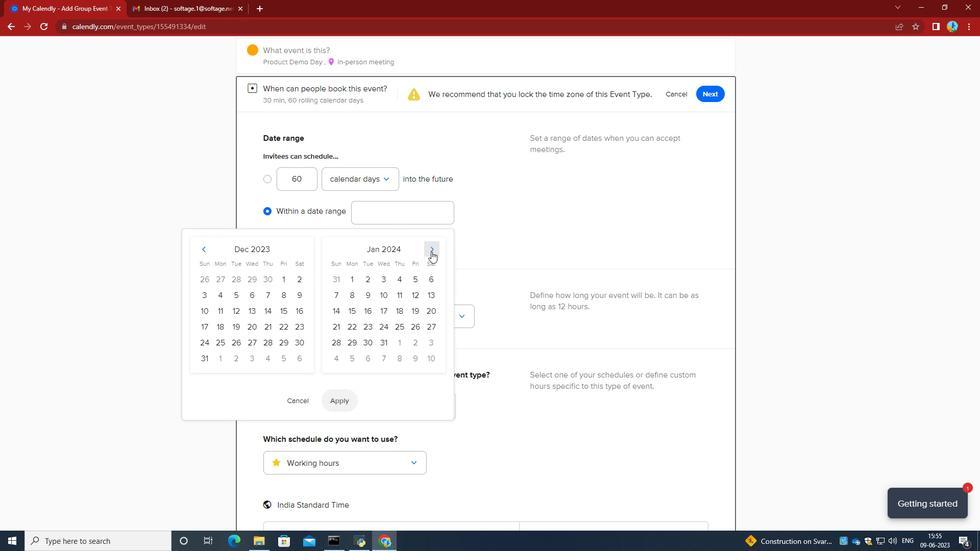 
Action: Mouse pressed left at (431, 251)
Screenshot: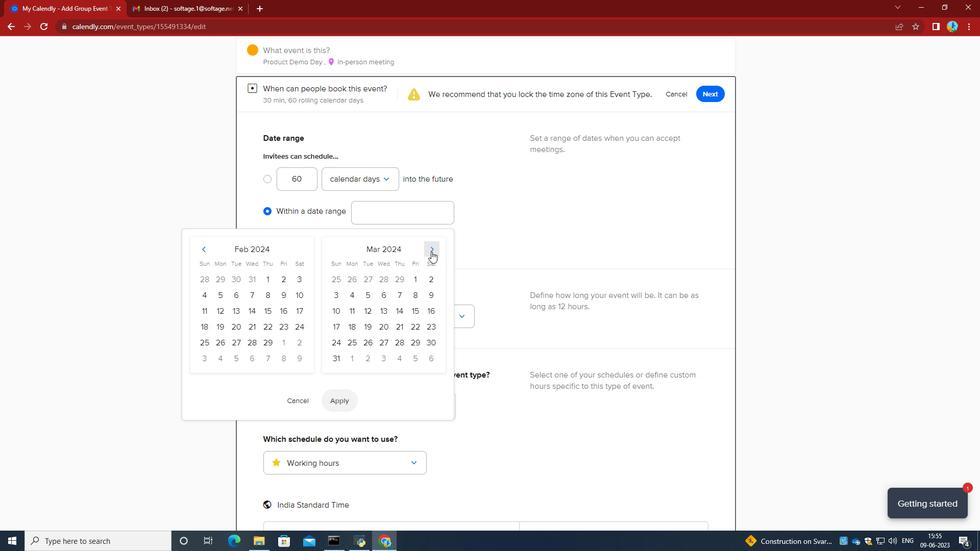 
Action: Mouse moved to (415, 326)
Screenshot: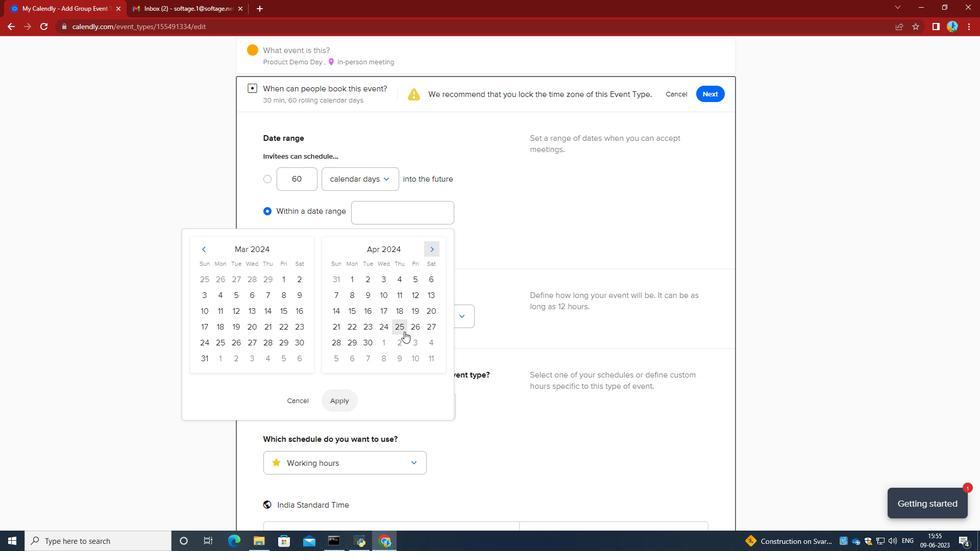 
Action: Mouse pressed left at (415, 326)
Screenshot: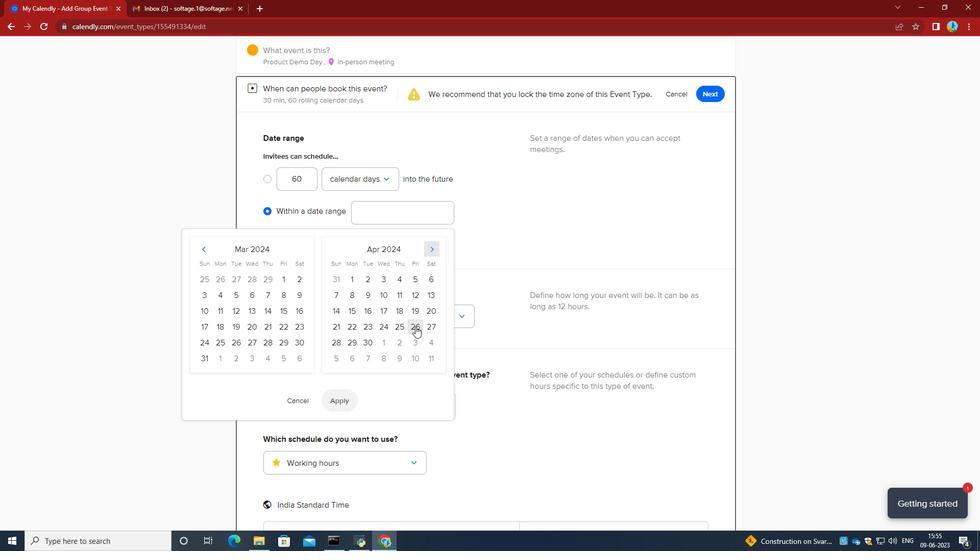 
Action: Mouse moved to (333, 342)
Screenshot: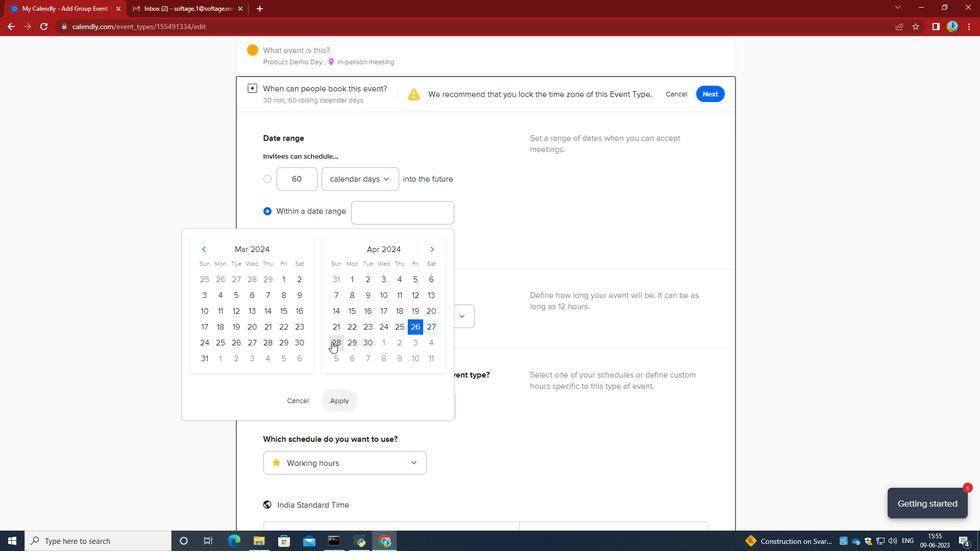 
Action: Mouse pressed left at (333, 342)
Screenshot: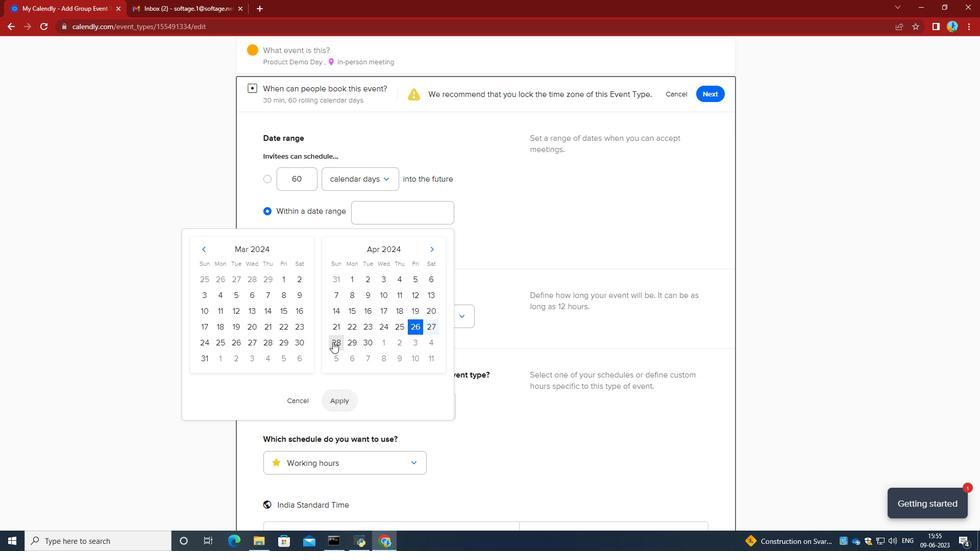 
Action: Mouse moved to (328, 405)
Screenshot: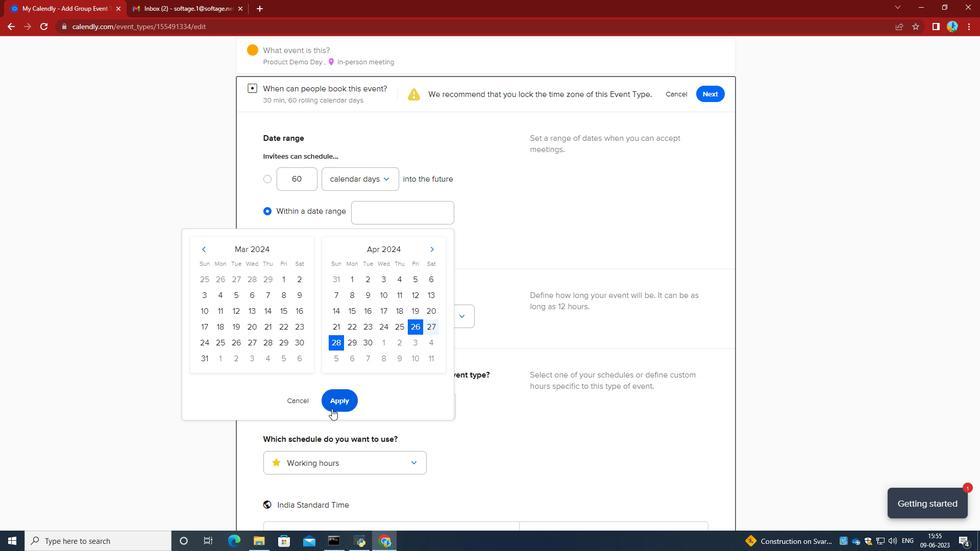 
Action: Mouse pressed left at (328, 405)
Screenshot: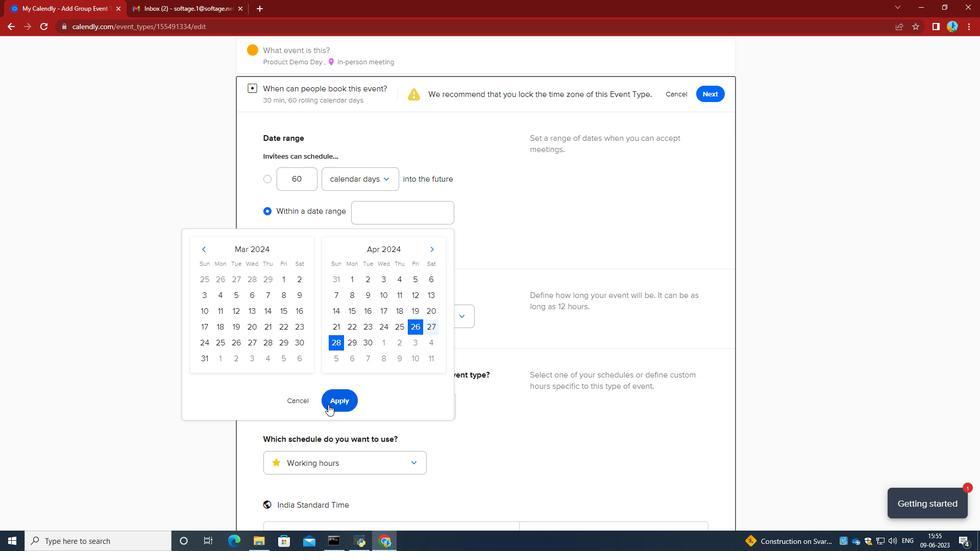 
Action: Mouse moved to (389, 315)
Screenshot: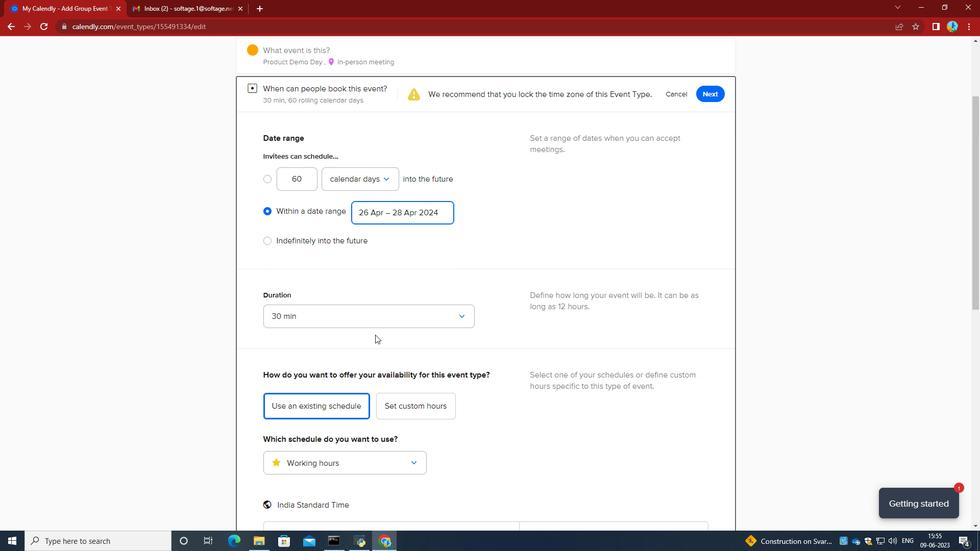 
Action: Mouse scrolled (389, 315) with delta (0, 0)
Screenshot: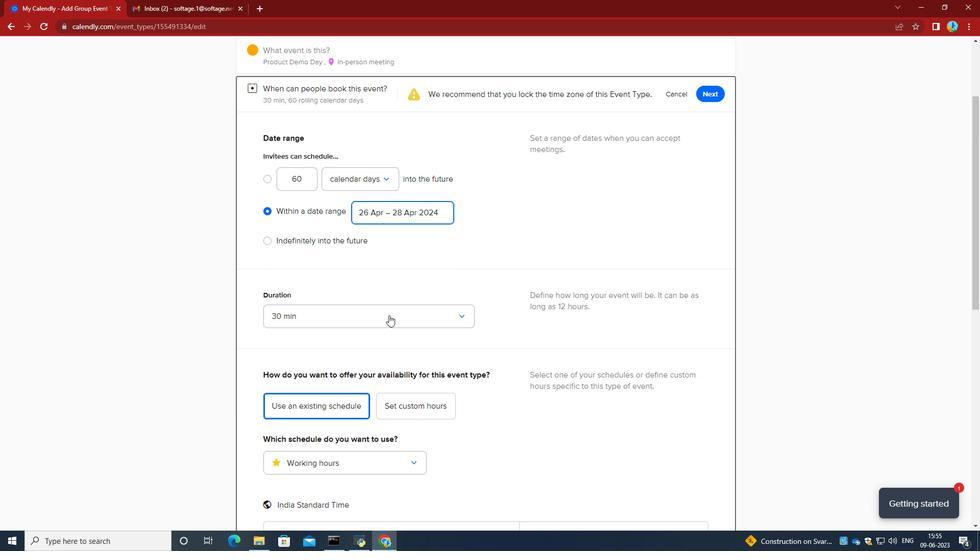 
Action: Mouse moved to (389, 315)
Screenshot: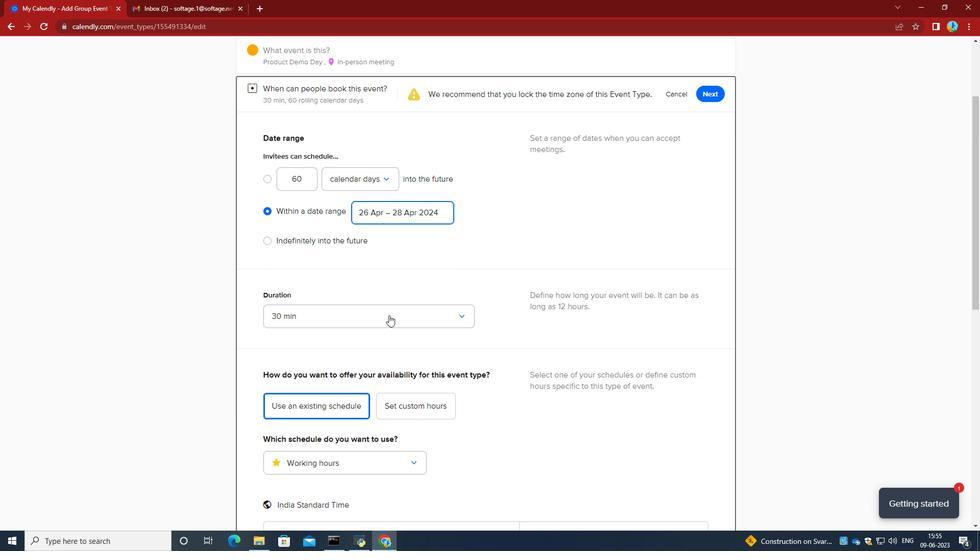 
Action: Mouse scrolled (389, 315) with delta (0, 0)
Screenshot: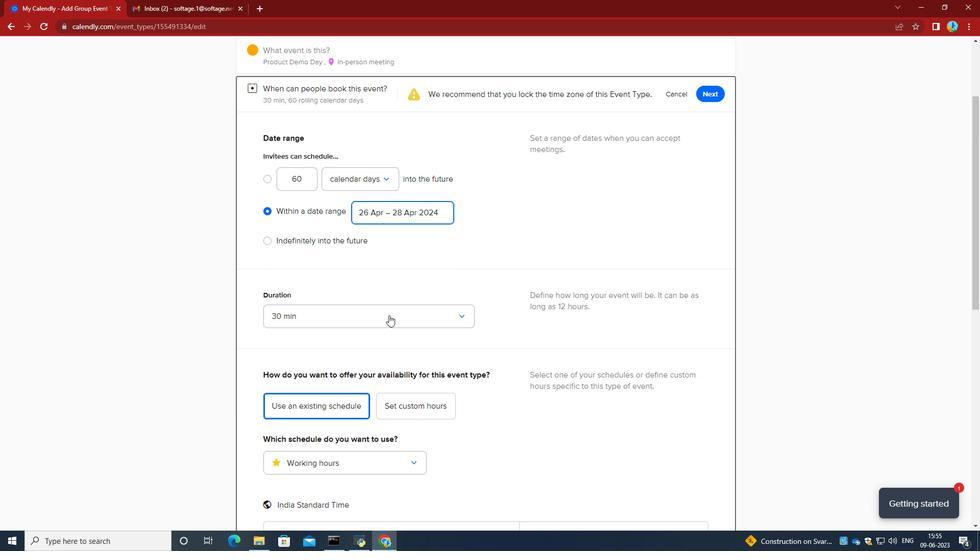 
Action: Mouse scrolled (389, 315) with delta (0, 0)
Screenshot: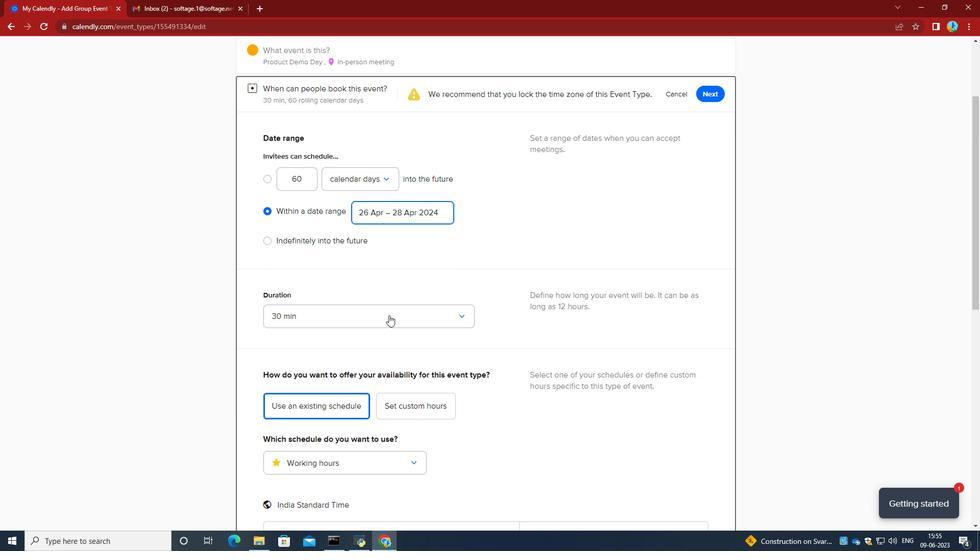 
Action: Mouse scrolled (389, 315) with delta (0, 0)
Screenshot: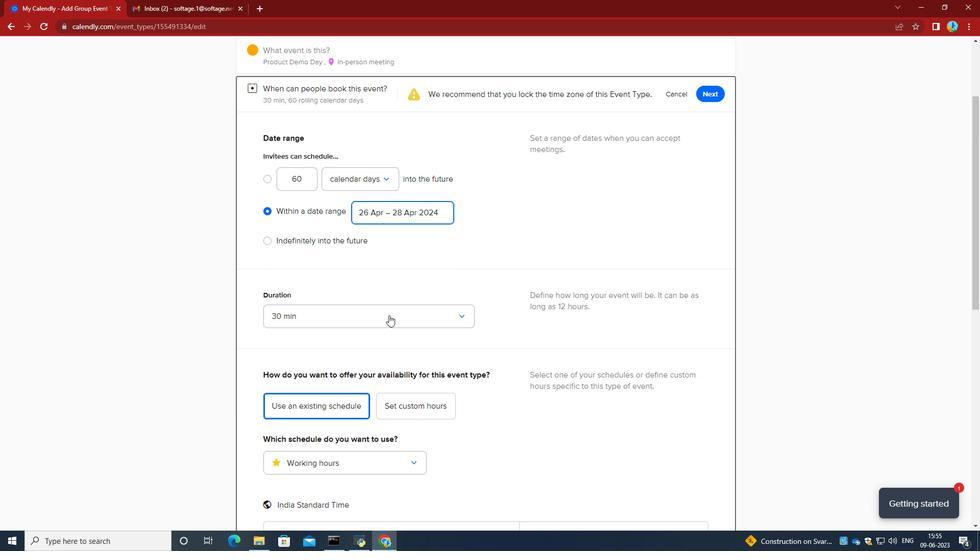 
Action: Mouse scrolled (389, 315) with delta (0, 0)
Screenshot: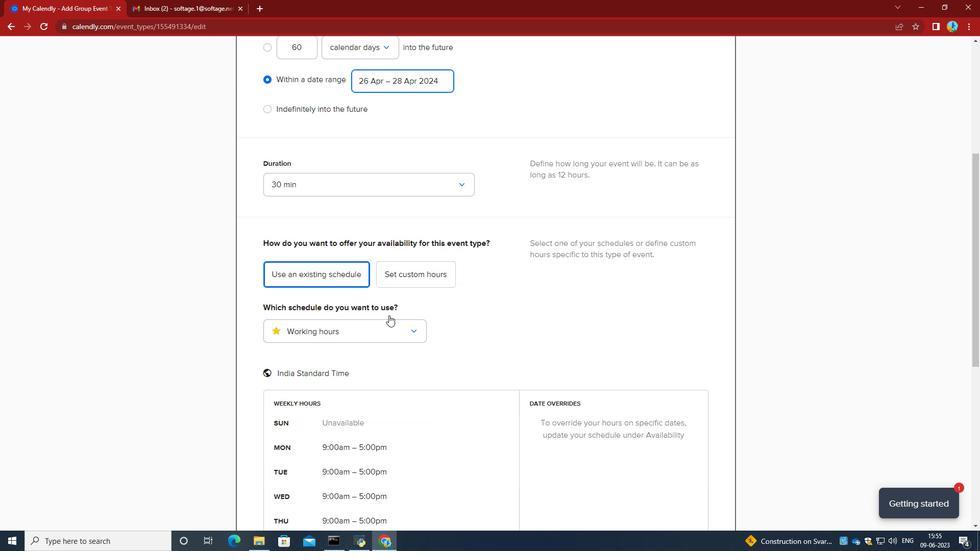 
Action: Mouse moved to (389, 315)
Screenshot: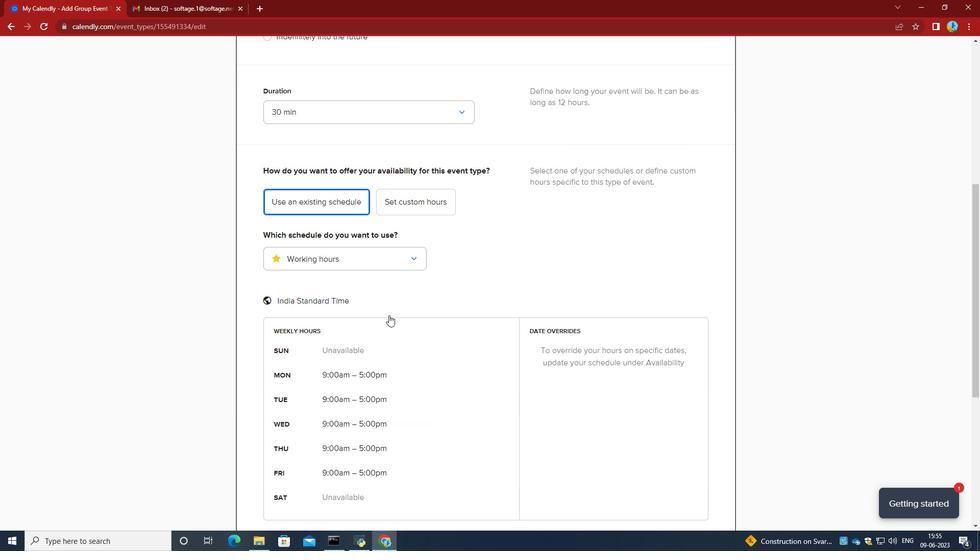 
Action: Mouse scrolled (389, 315) with delta (0, 0)
Screenshot: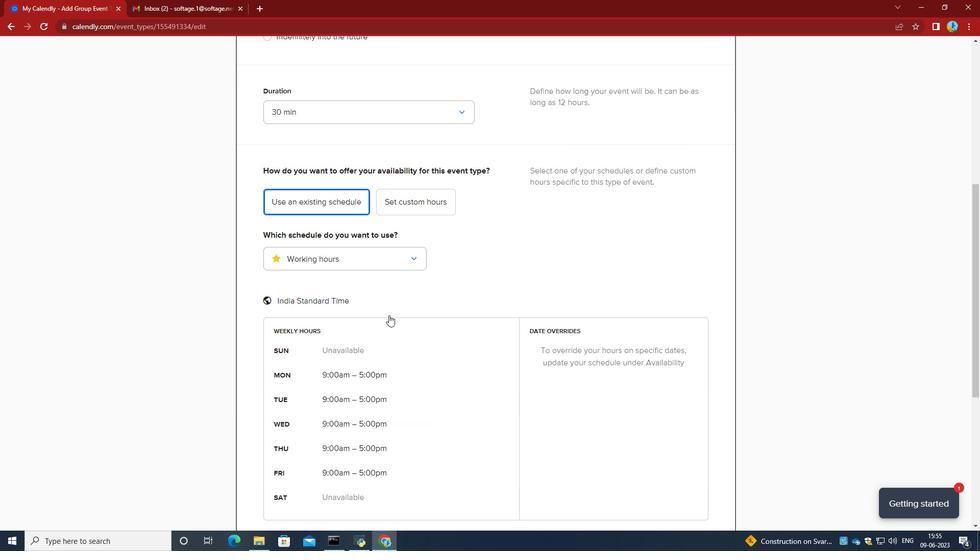 
Action: Mouse moved to (389, 316)
Screenshot: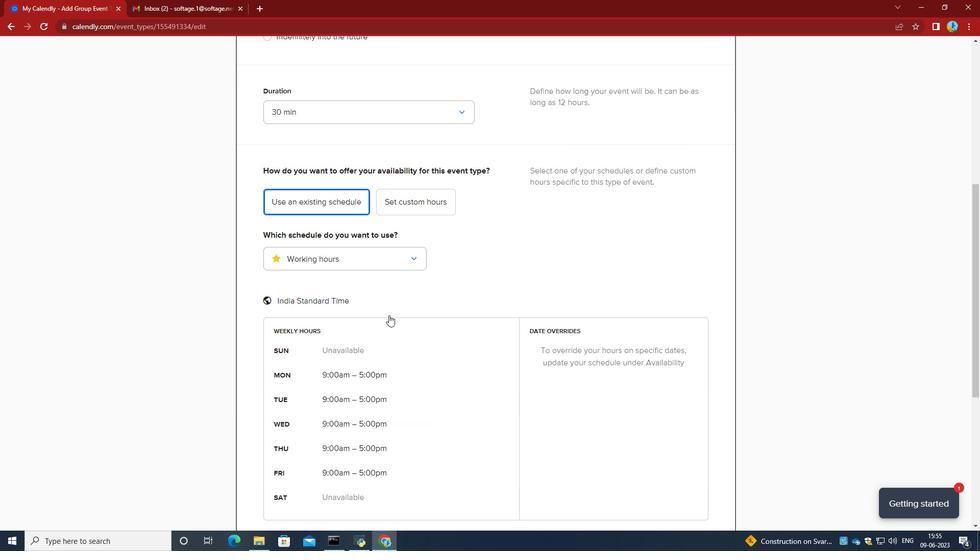 
Action: Mouse scrolled (389, 315) with delta (0, 0)
Screenshot: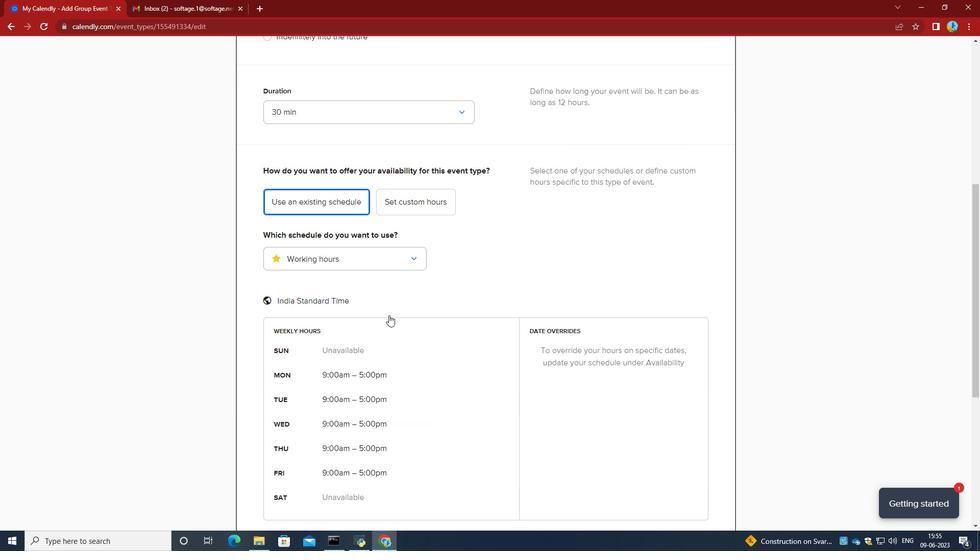 
Action: Mouse scrolled (389, 315) with delta (0, 0)
Screenshot: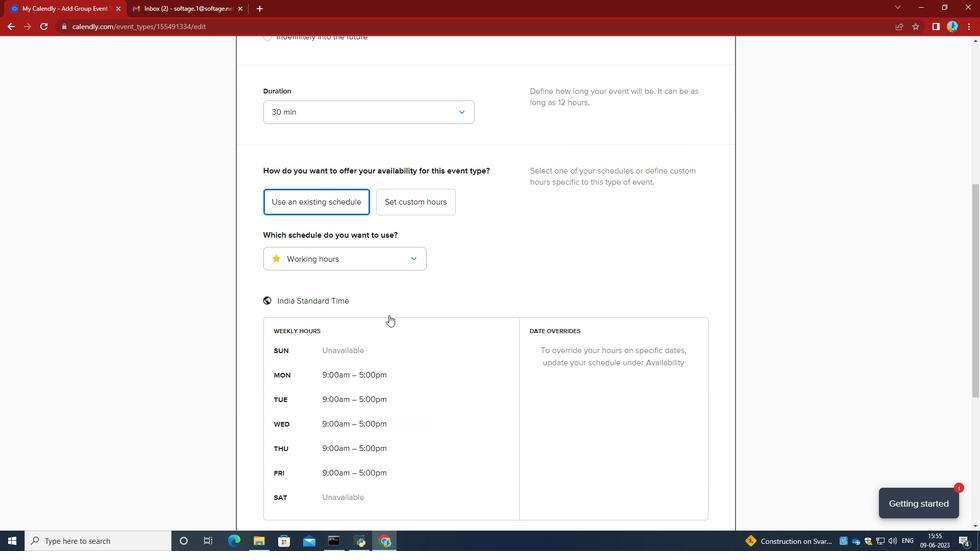 
Action: Mouse scrolled (389, 315) with delta (0, 0)
Screenshot: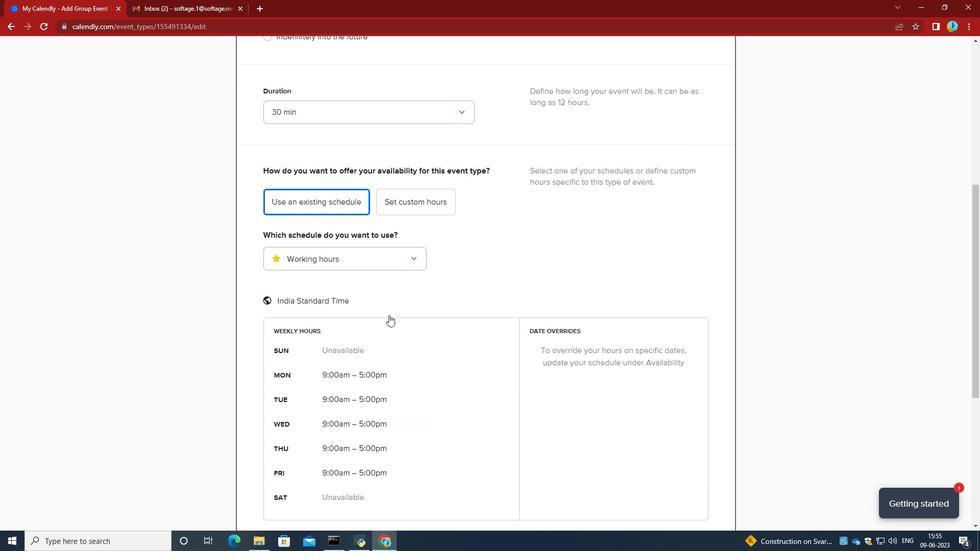 
Action: Mouse scrolled (389, 315) with delta (0, 0)
Screenshot: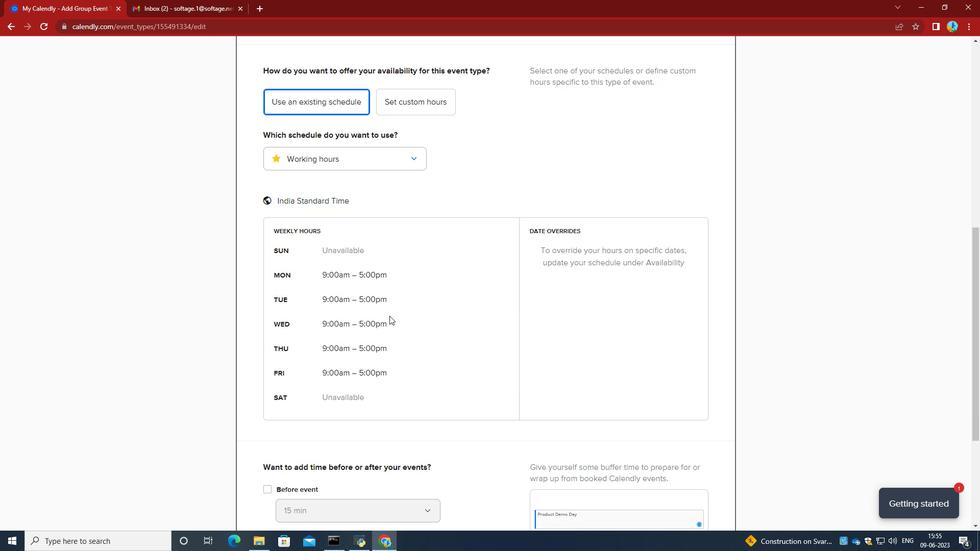 
Action: Mouse moved to (389, 316)
Screenshot: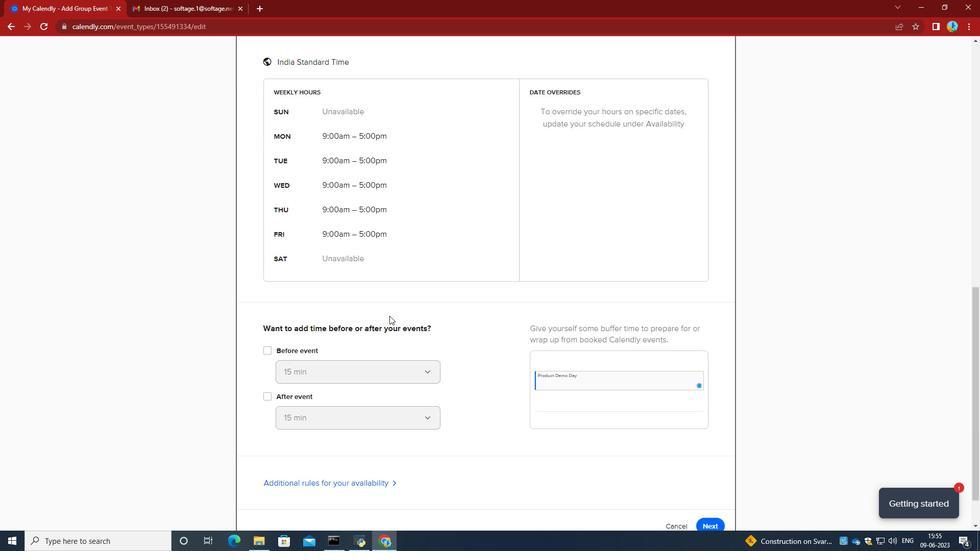 
Action: Mouse scrolled (389, 316) with delta (0, 0)
Screenshot: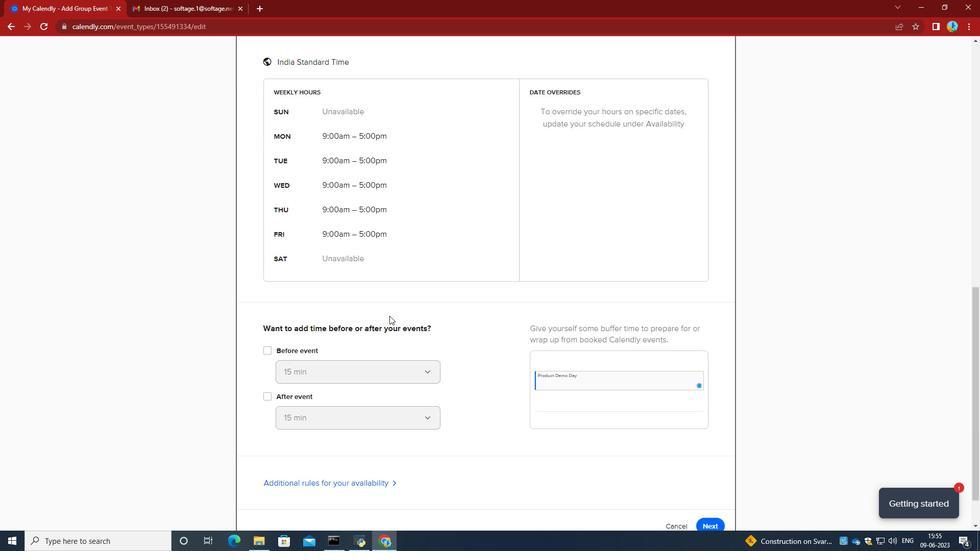 
Action: Mouse scrolled (389, 316) with delta (0, 0)
Screenshot: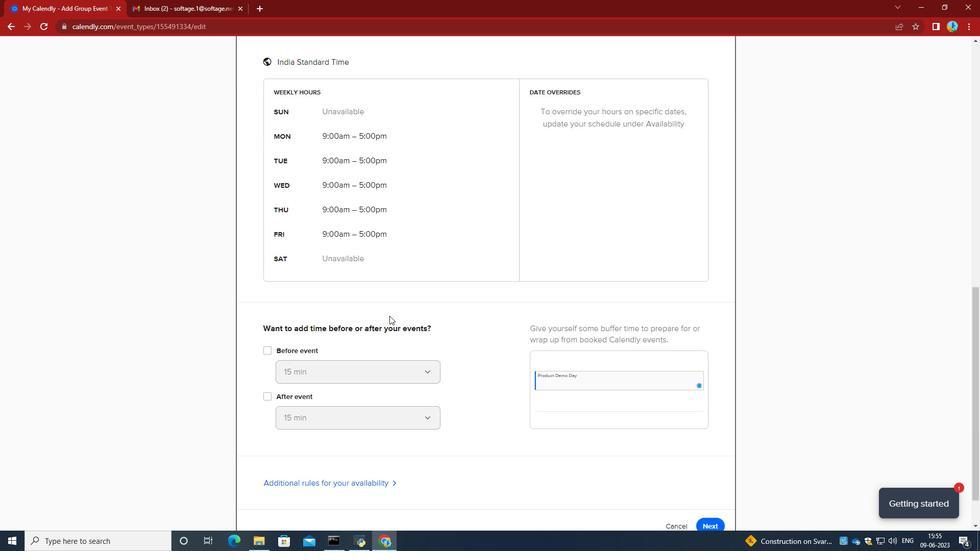 
Action: Mouse scrolled (389, 316) with delta (0, 0)
Screenshot: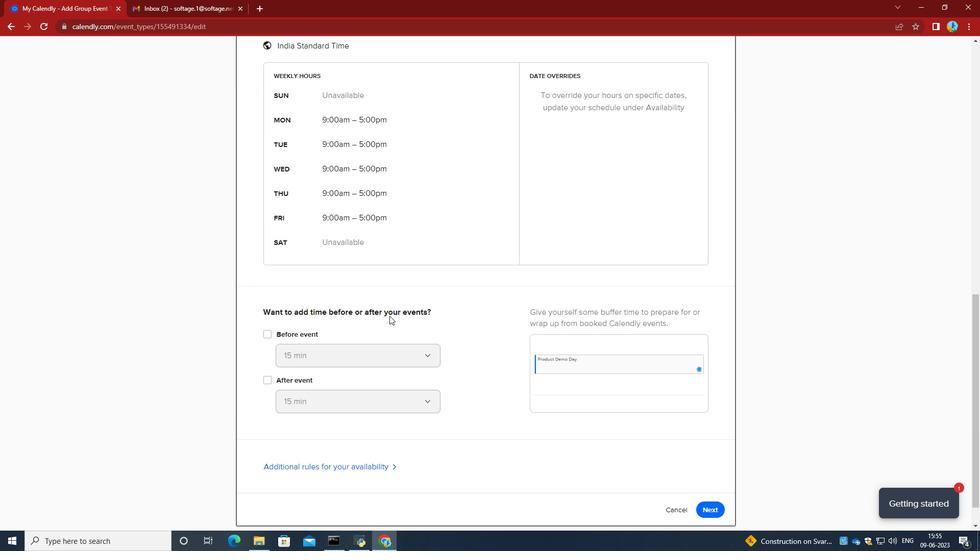 
Action: Mouse moved to (704, 474)
Screenshot: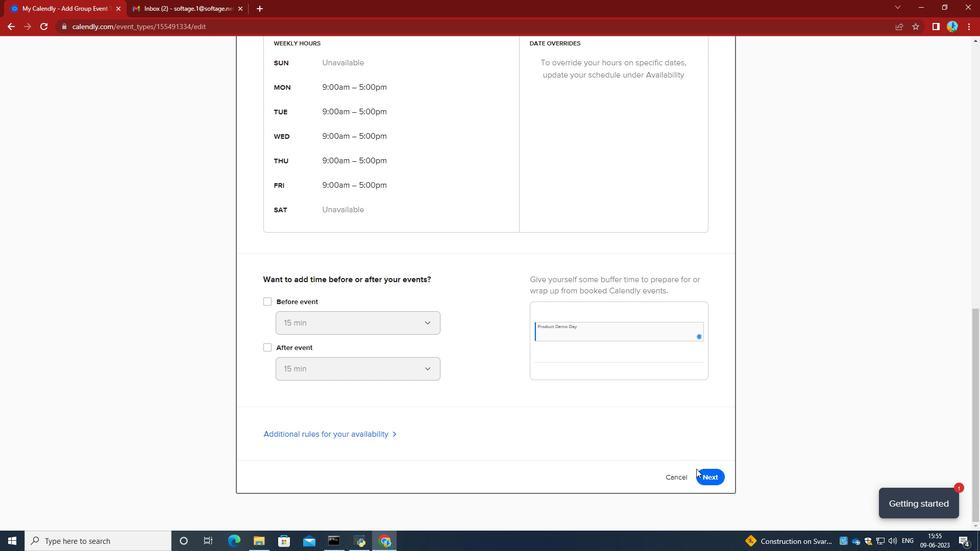 
Action: Mouse pressed left at (704, 474)
Screenshot: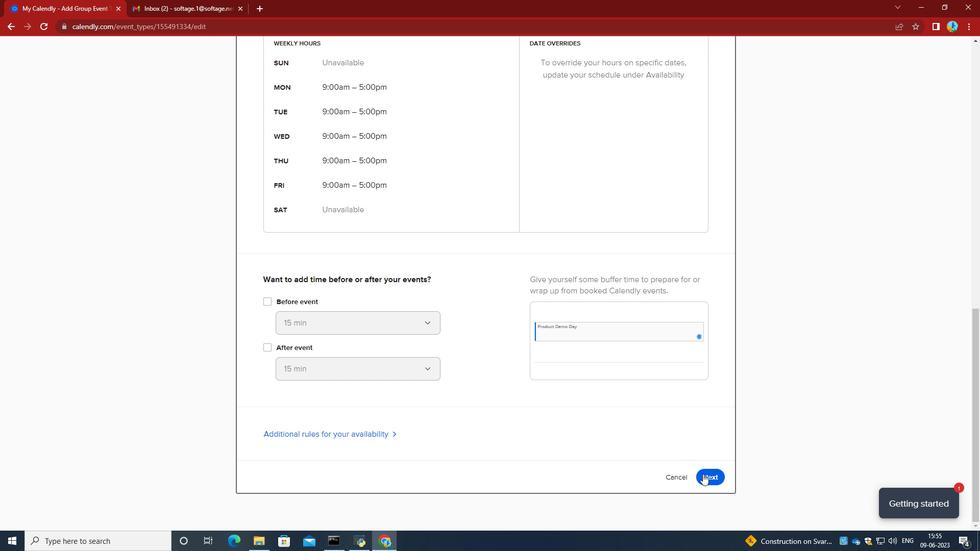 
Action: Mouse moved to (624, 341)
Screenshot: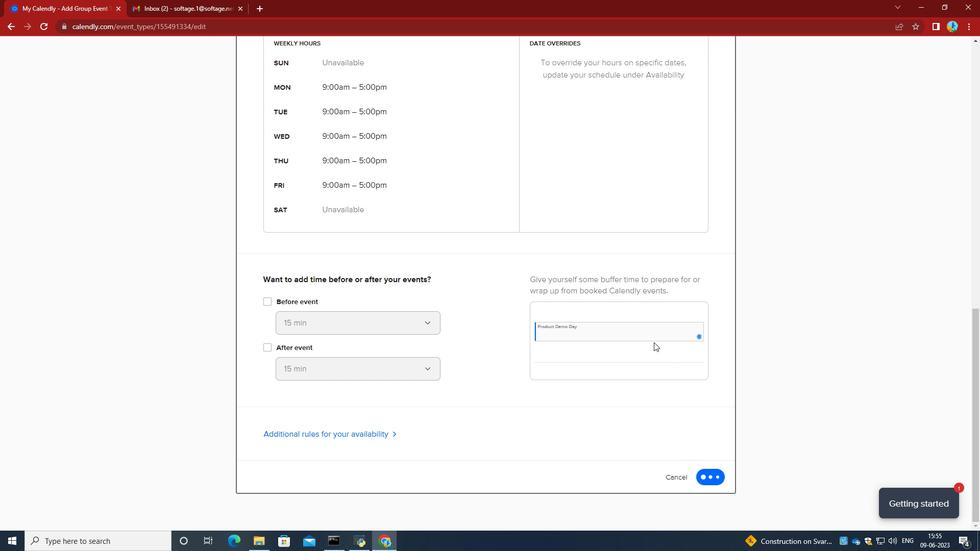 
Action: Mouse scrolled (624, 340) with delta (0, 0)
Screenshot: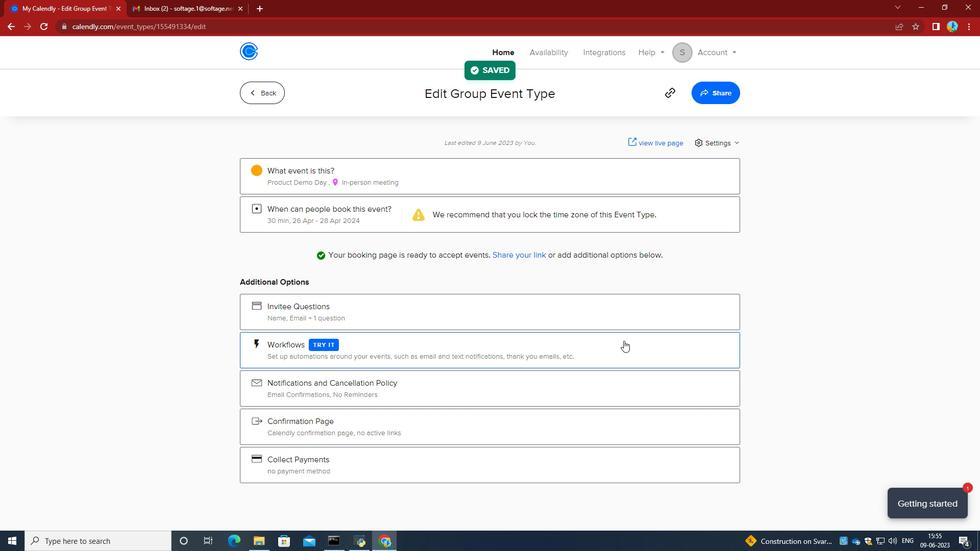 
Action: Mouse scrolled (624, 340) with delta (0, 0)
Screenshot: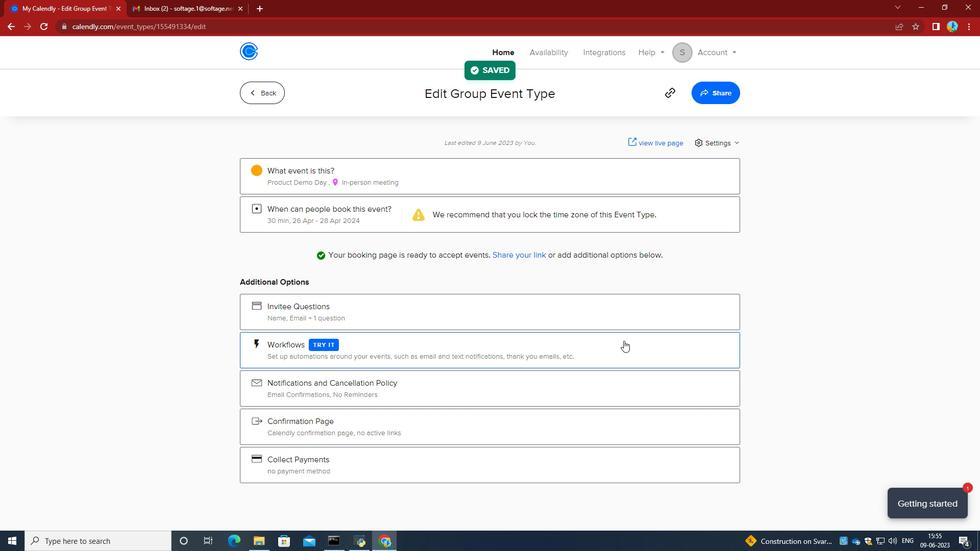 
Action: Mouse moved to (721, 89)
Screenshot: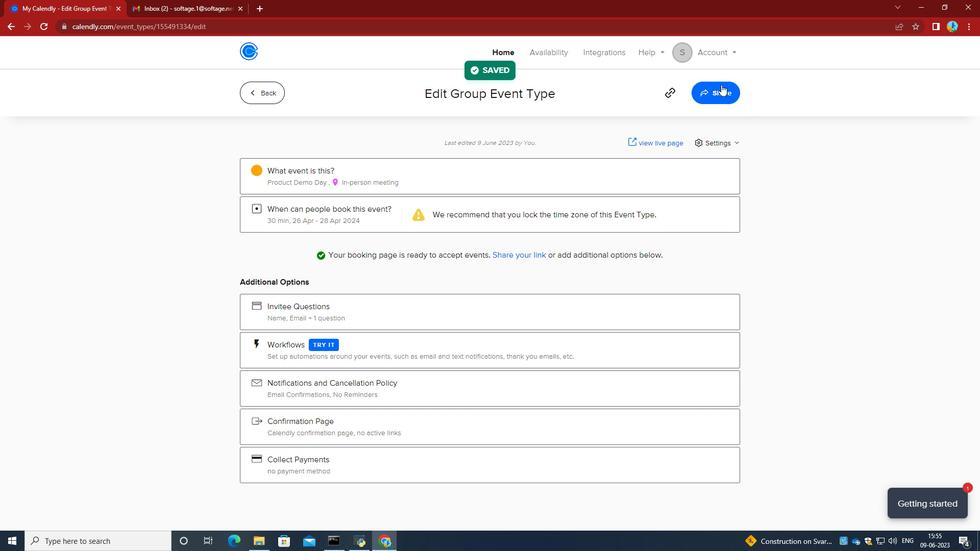 
Action: Mouse pressed left at (721, 89)
Screenshot: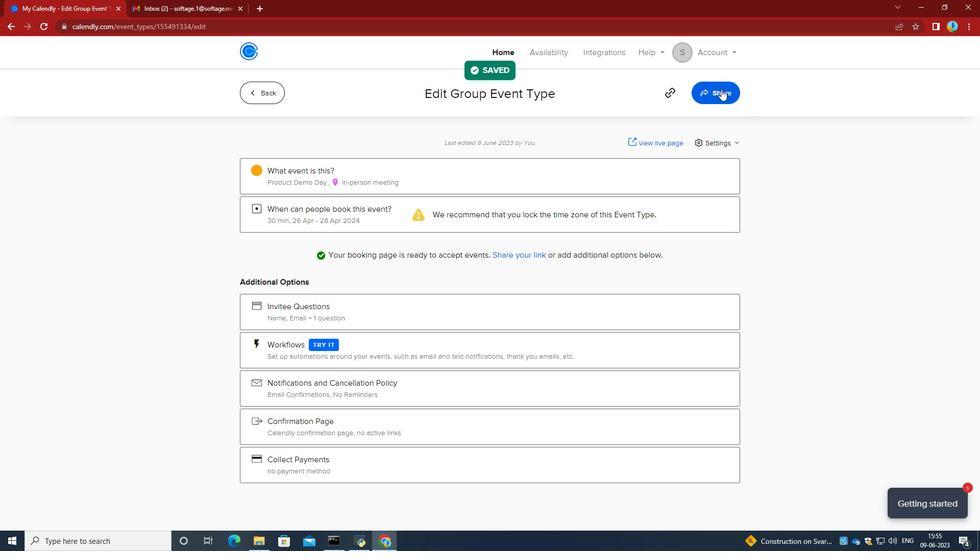 
Action: Mouse moved to (608, 187)
Screenshot: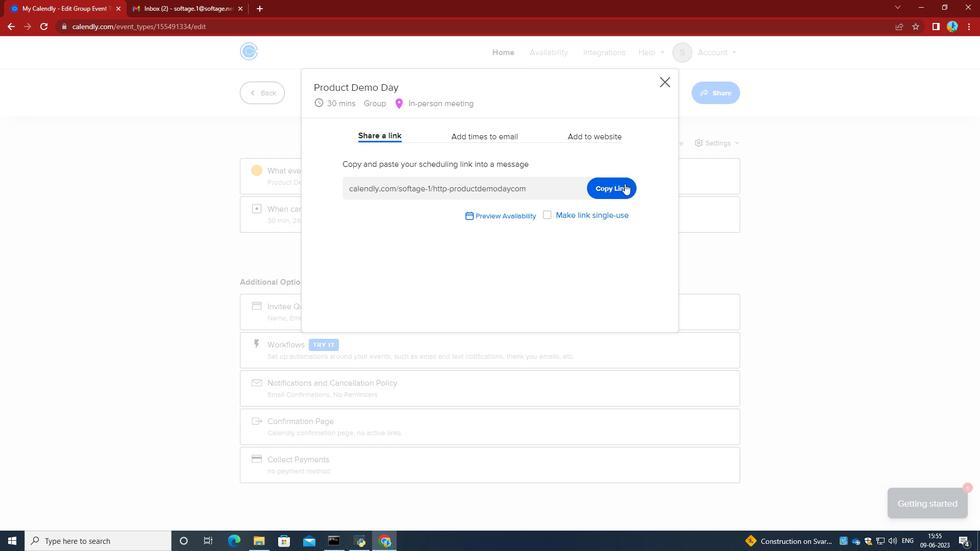 
Action: Mouse pressed left at (608, 187)
Screenshot: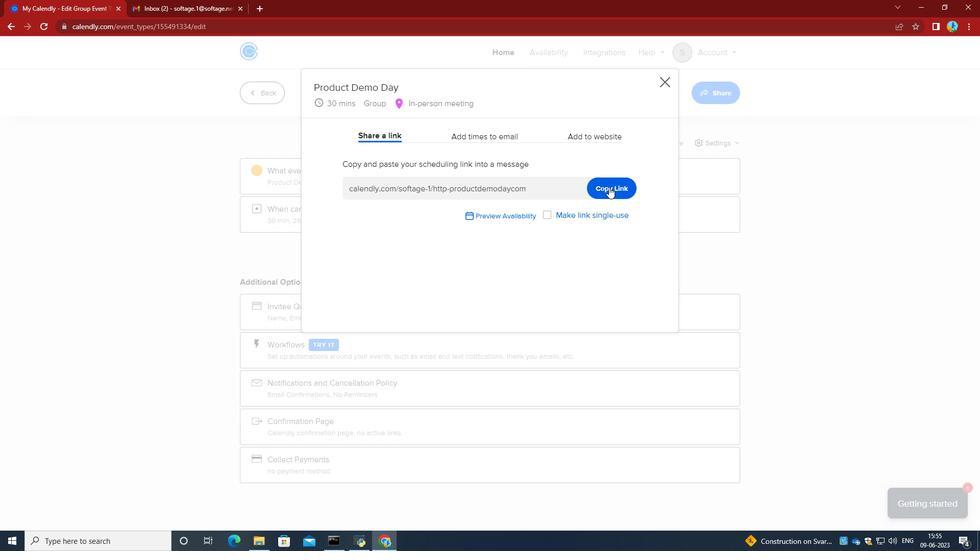 
Action: Mouse moved to (172, 4)
Screenshot: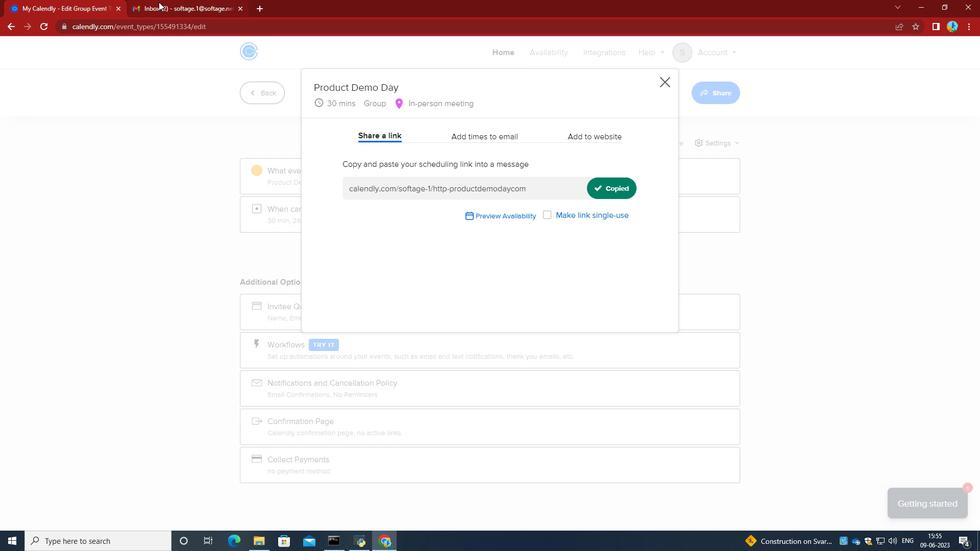 
Action: Mouse pressed left at (172, 4)
Screenshot: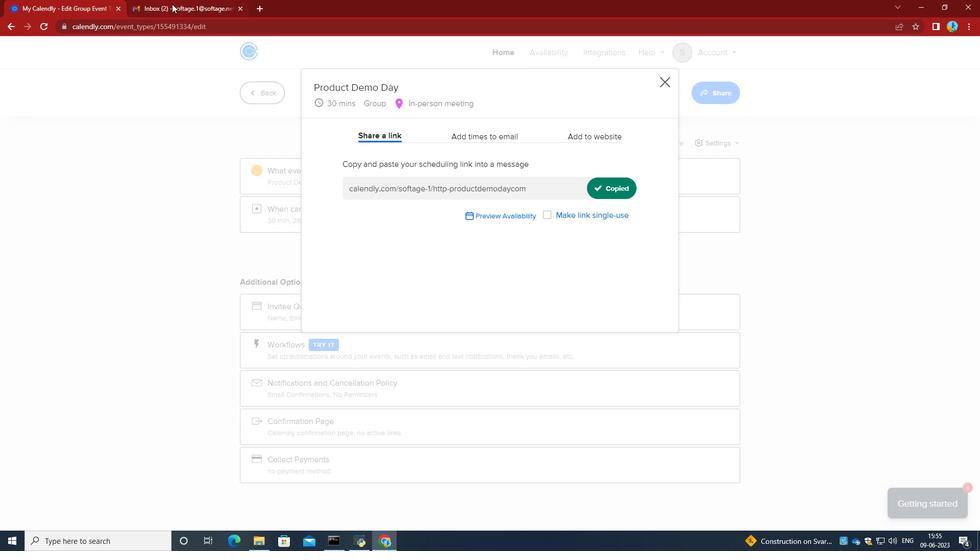 
Action: Mouse moved to (80, 83)
Screenshot: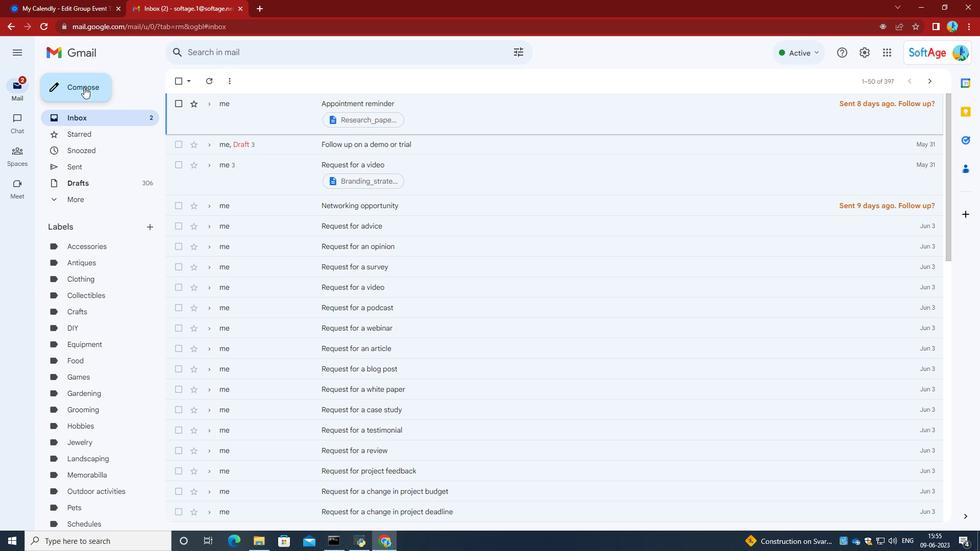 
Action: Mouse pressed left at (80, 83)
Screenshot: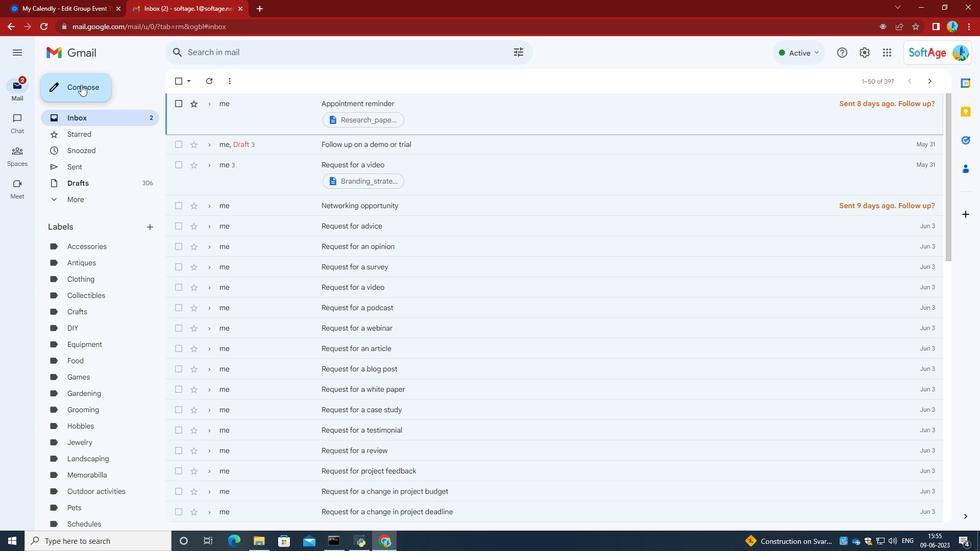 
Action: Mouse moved to (719, 308)
Screenshot: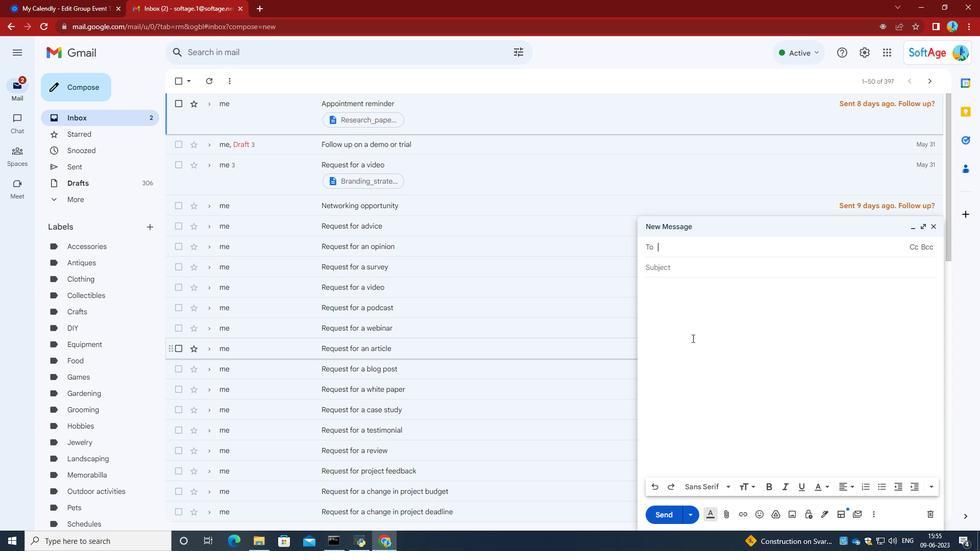 
Action: Mouse pressed left at (719, 308)
Screenshot: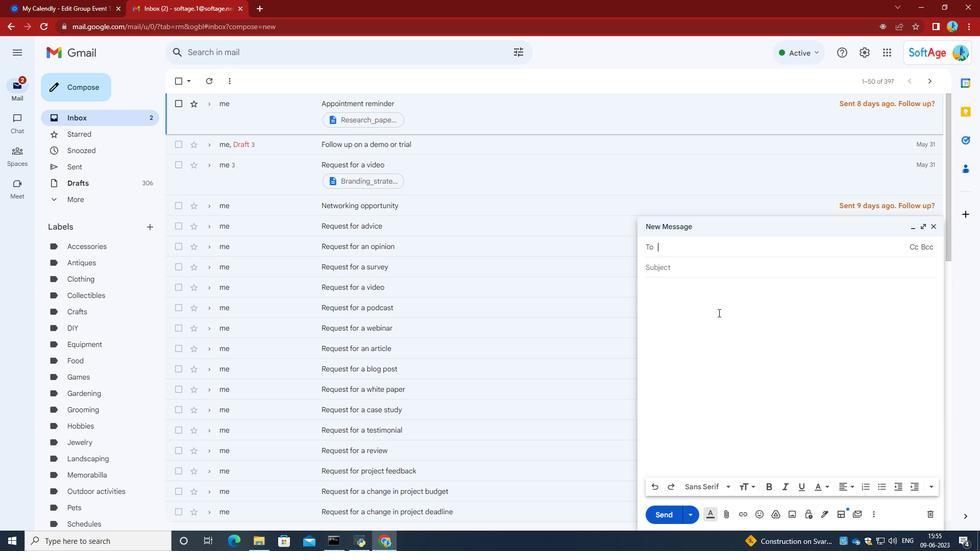 
Action: Key pressed ctrl+V
Screenshot: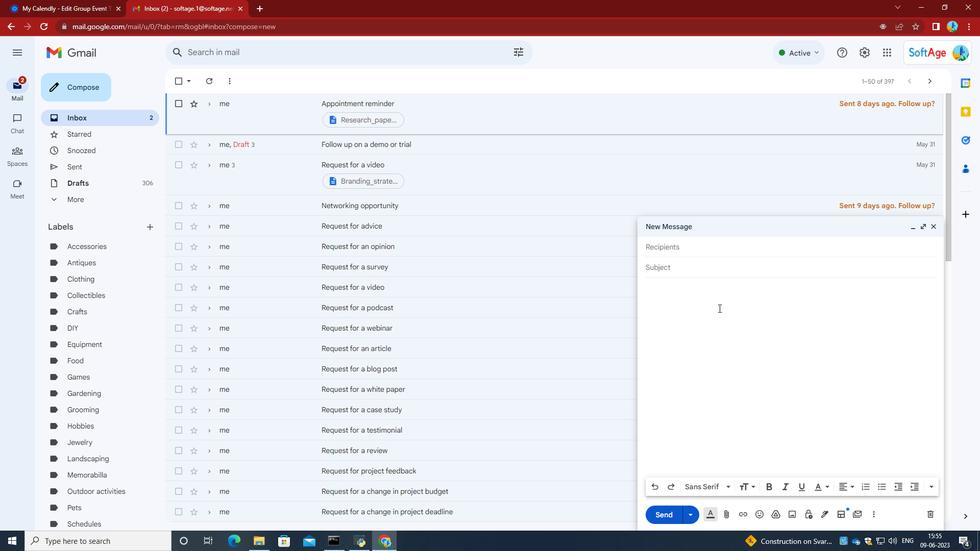 
Action: Mouse moved to (685, 245)
Screenshot: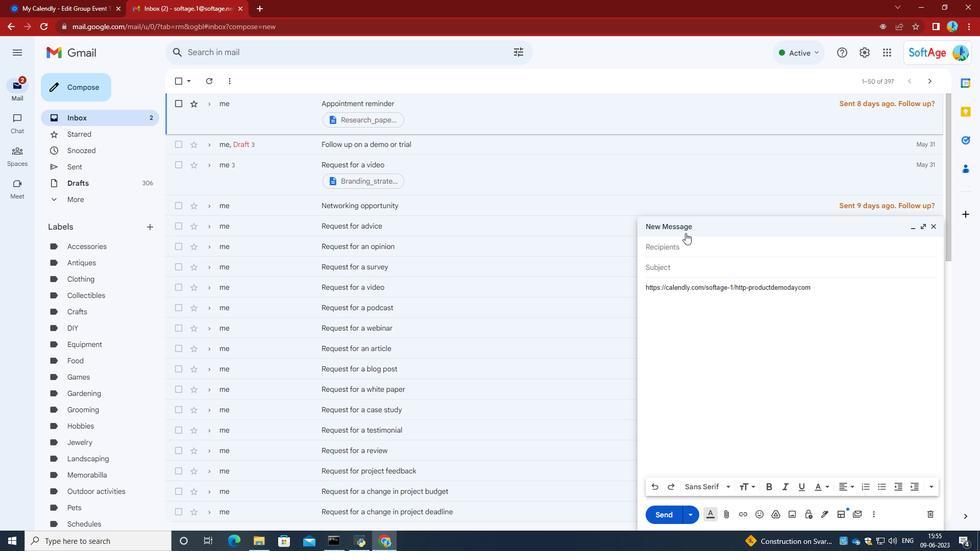 
Action: Mouse pressed left at (685, 245)
Screenshot: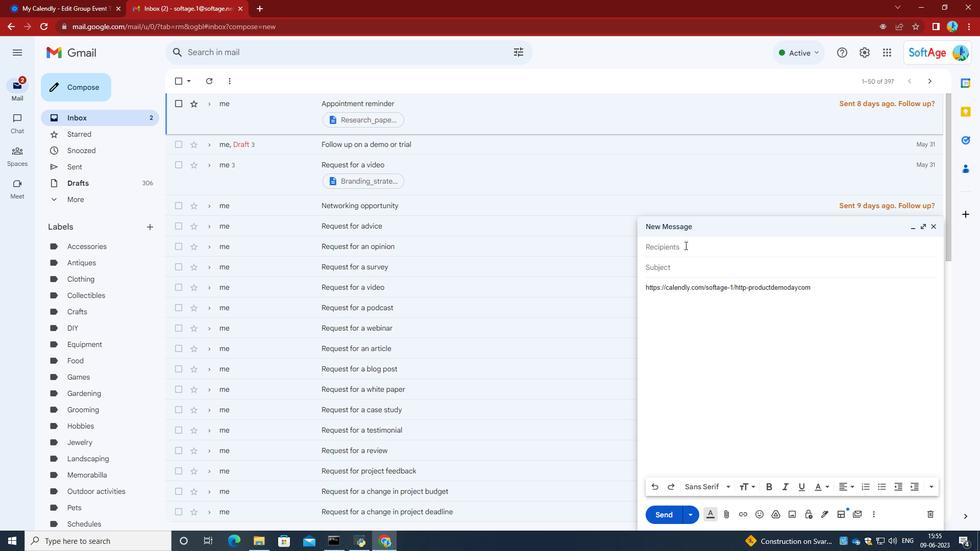 
Action: Key pressed softage.2<Key.shift>@softage.net<Key.enter>softage.3<Key.shift>@softage.net<Key.enter>
Screenshot: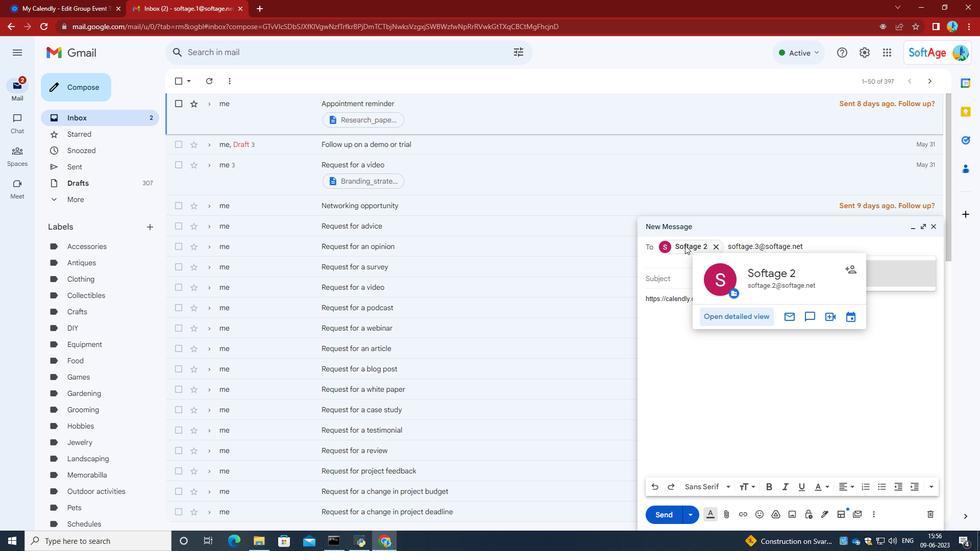
Action: Mouse moved to (710, 411)
Screenshot: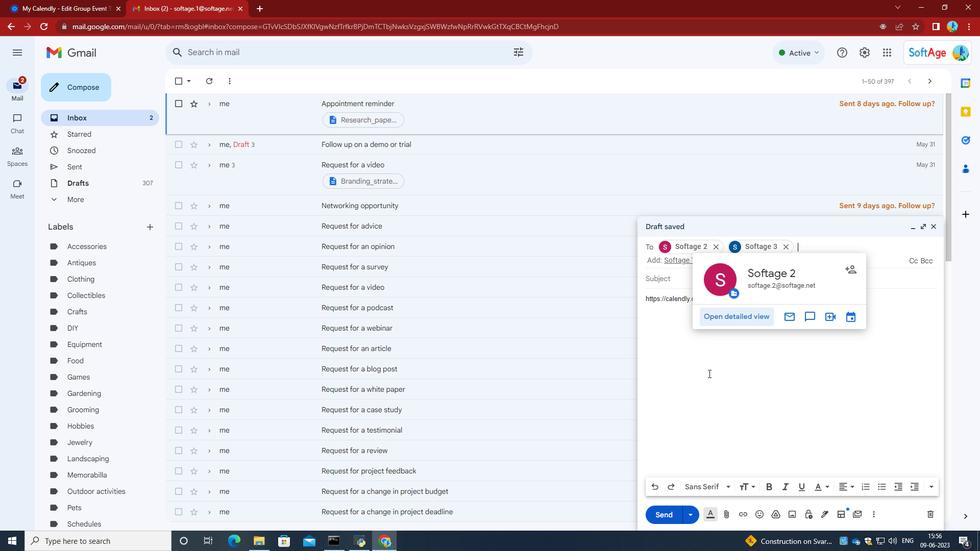 
Action: Mouse pressed left at (710, 411)
Screenshot: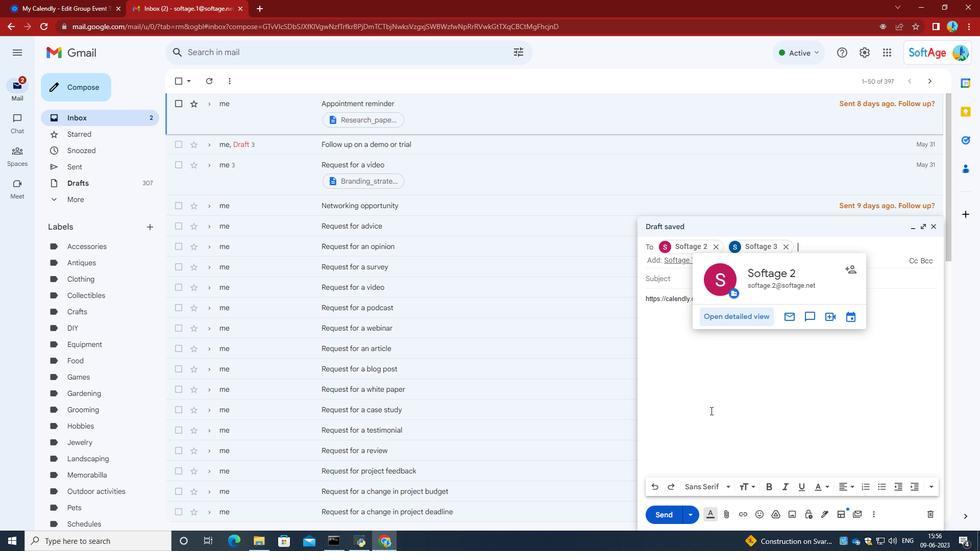 
Action: Mouse moved to (667, 513)
Screenshot: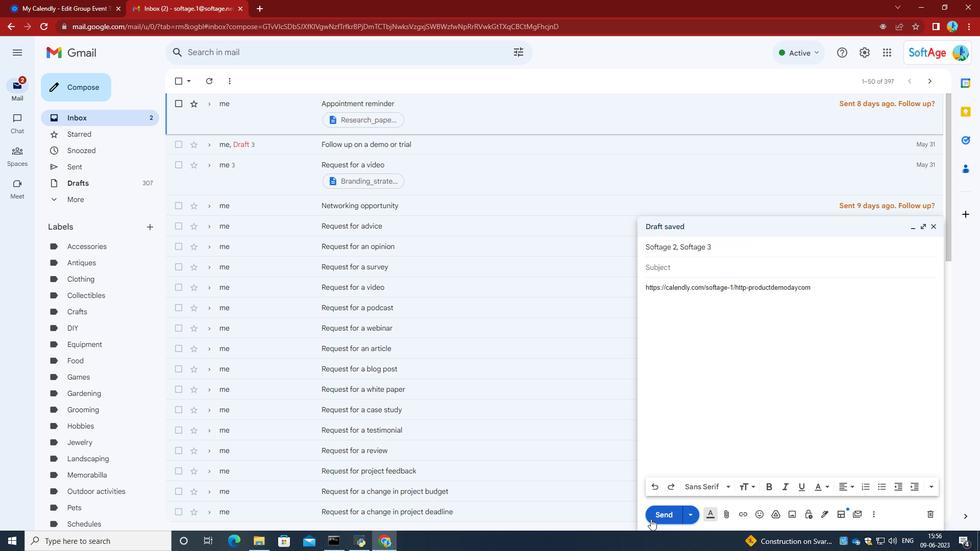 
Action: Mouse pressed left at (667, 513)
Screenshot: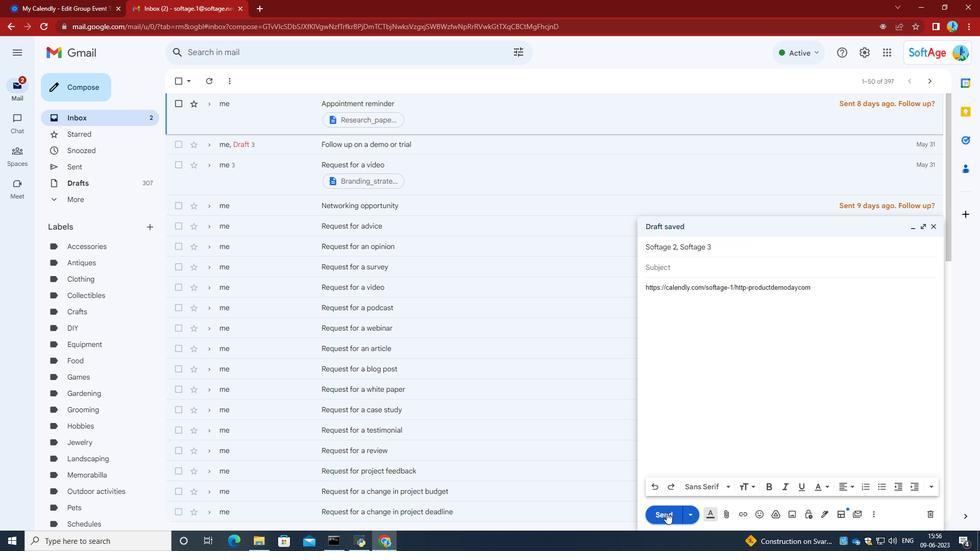 
Action: Mouse moved to (667, 512)
Screenshot: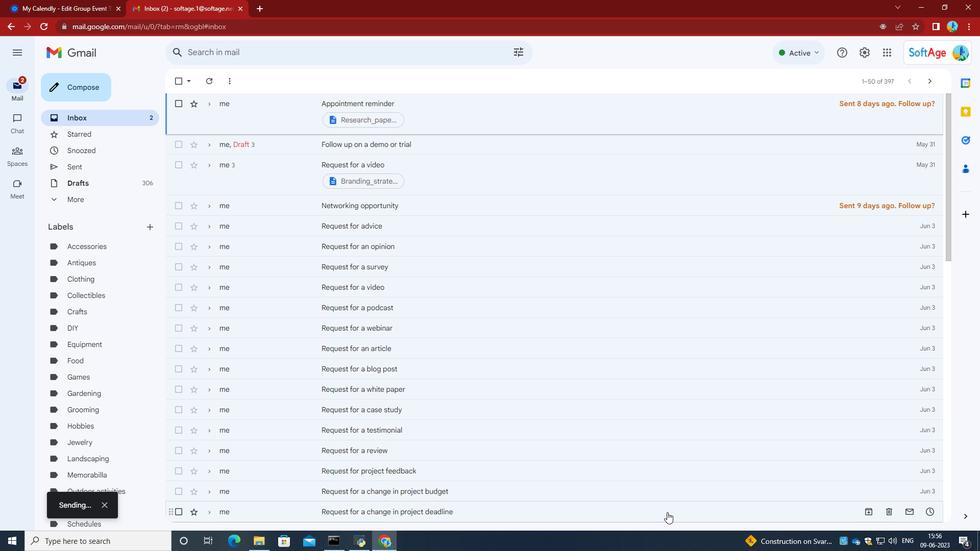 
